 Task: Add an event with the title Second Weekly Team Meeting, date '2023/11/28', time 8:30 AM to 10:30 AMand add a description: Welcome to our Team Building Workshop on Communication Skills, a dynamic and interactive session designed to enhance communication effectiveness and foster stronger collaboration within your team. This workshop is tailored for individuals who want to improve their communication skills, build rapport, and establish a foundation of open and effective communication within their team., put the event into Red category, logged in from the account softage.2@softage.netand send the event invitation to softage.1@softage.net and softage.3@softage.net. Set a reminder for the event 1 hour before
Action: Mouse moved to (96, 88)
Screenshot: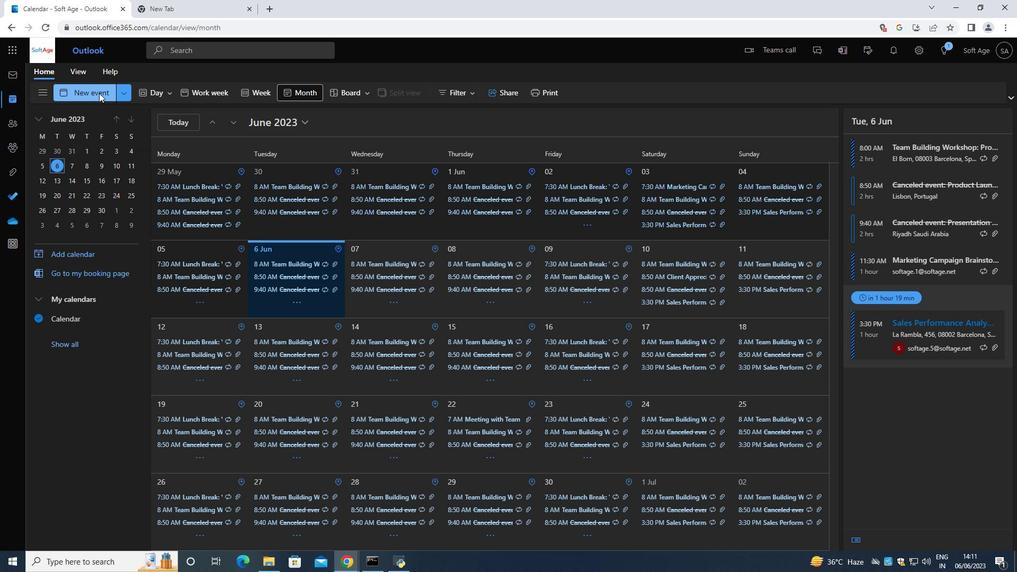 
Action: Mouse pressed left at (96, 88)
Screenshot: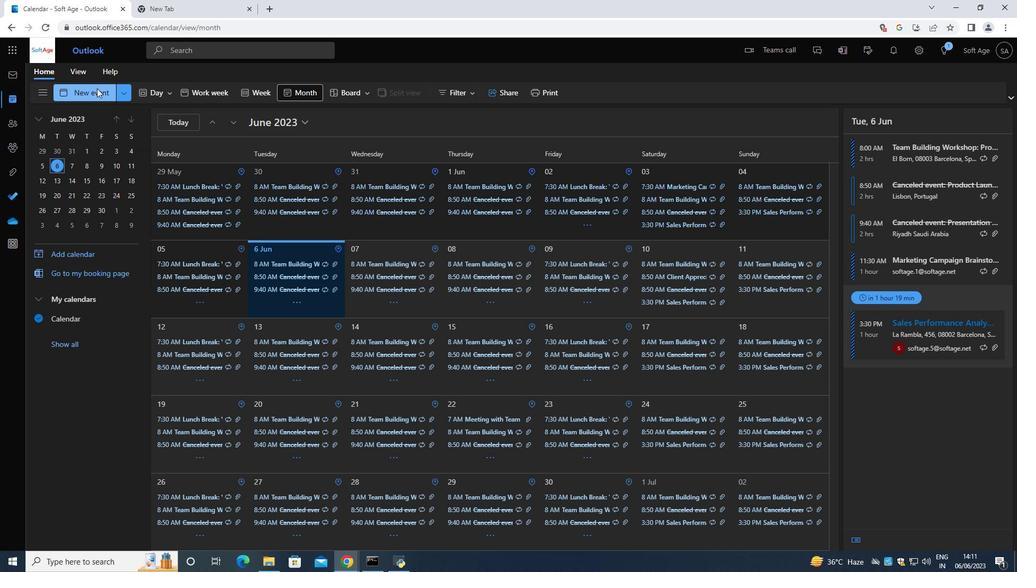 
Action: Mouse moved to (85, 100)
Screenshot: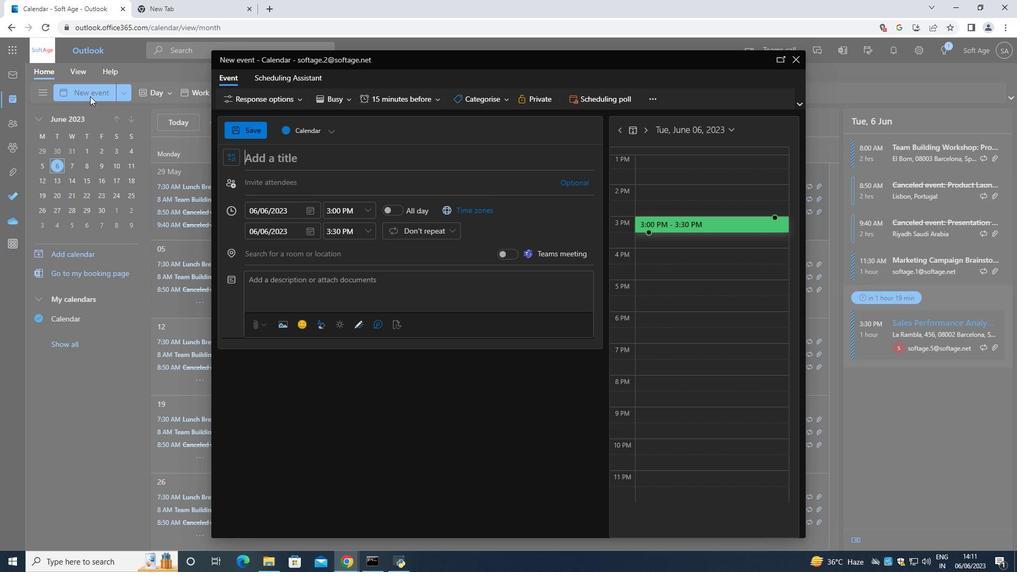 
Action: Key pressed <Key.shift>Second<Key.space><Key.shift><Key.shift>Weekly<Key.space><Key.shift>Team<Key.space><Key.shift>Meeting<Key.space>
Screenshot: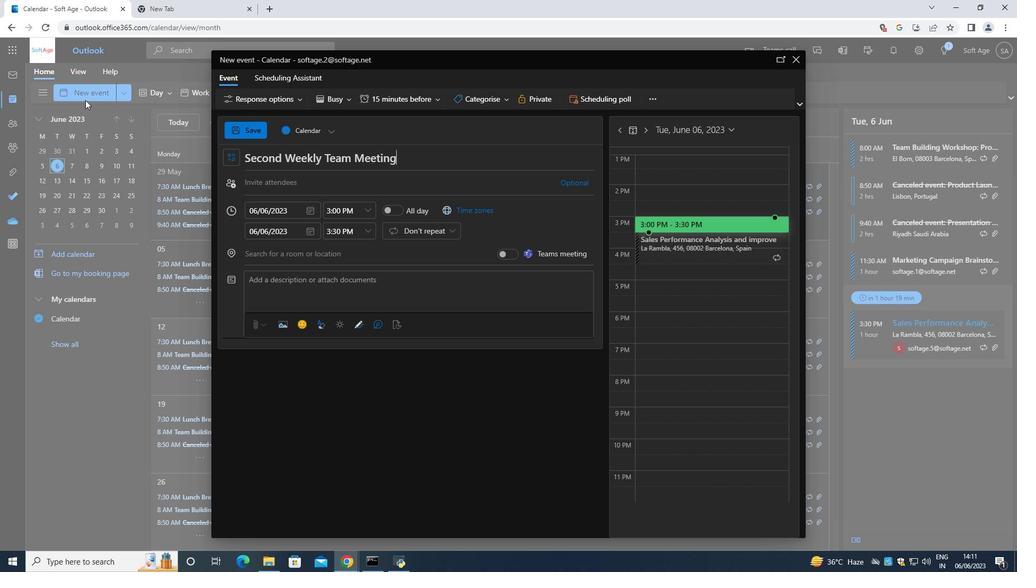 
Action: Mouse moved to (306, 211)
Screenshot: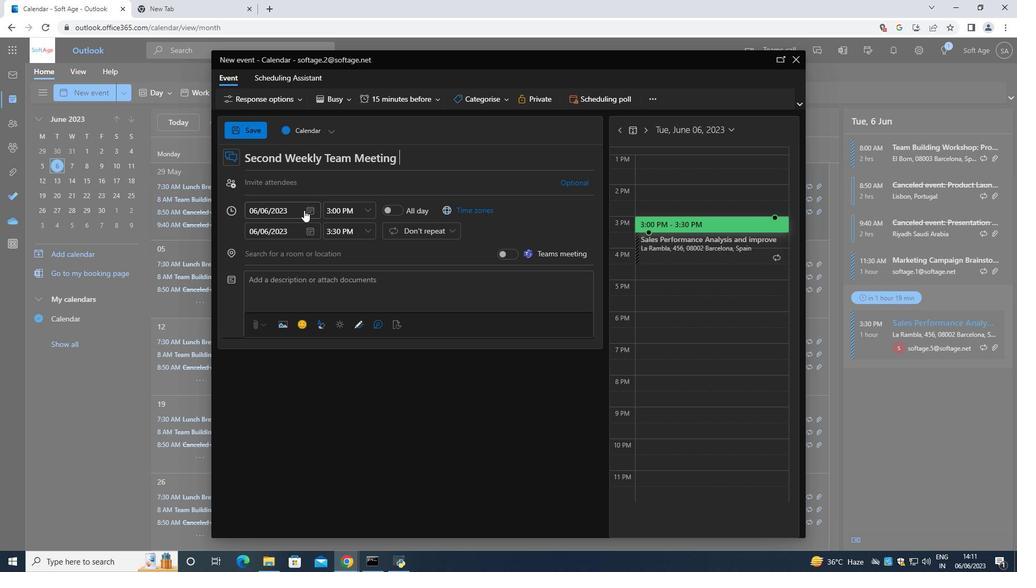 
Action: Mouse pressed left at (306, 211)
Screenshot: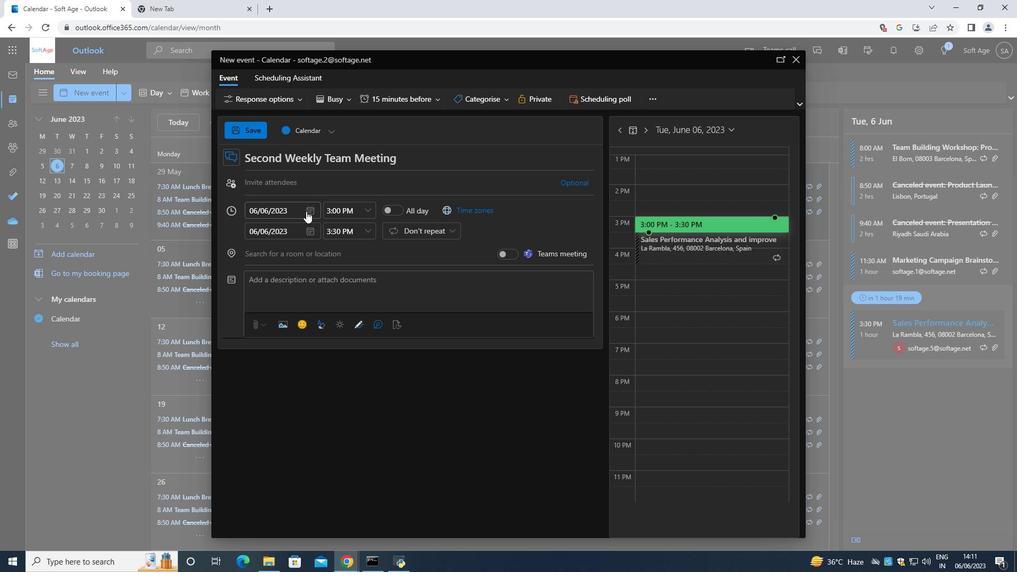 
Action: Mouse moved to (350, 237)
Screenshot: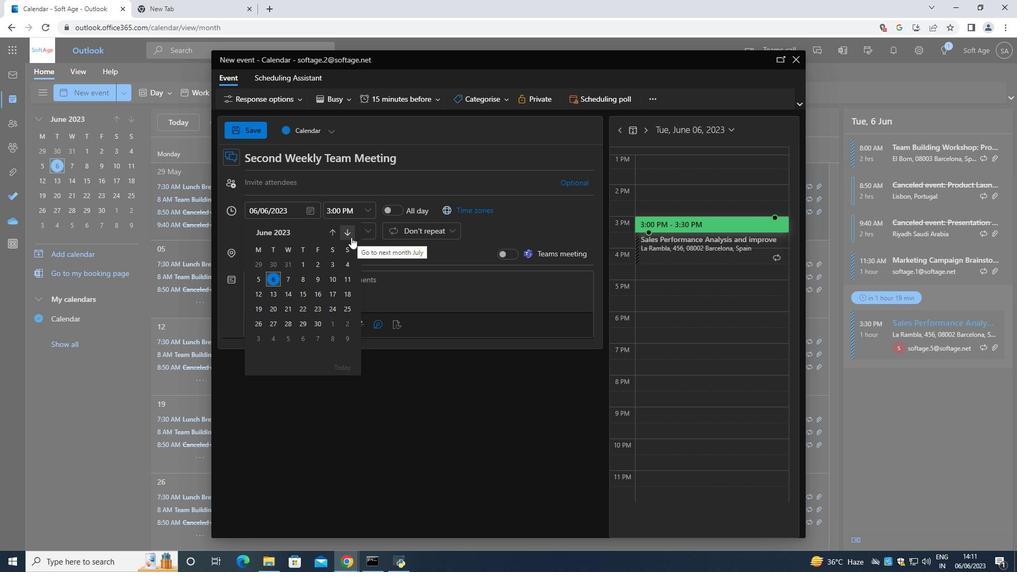 
Action: Mouse pressed left at (350, 237)
Screenshot: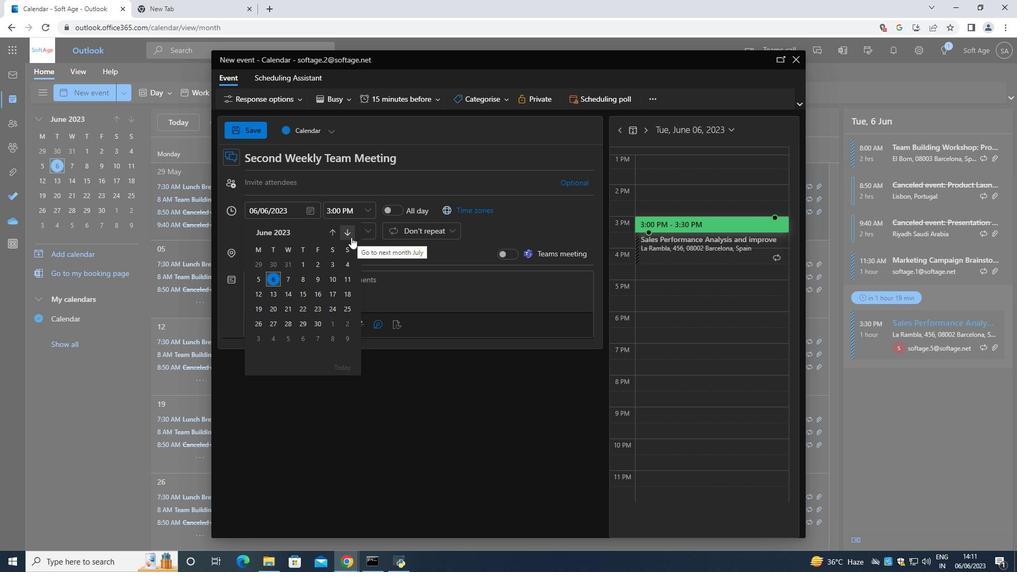 
Action: Mouse pressed left at (350, 237)
Screenshot: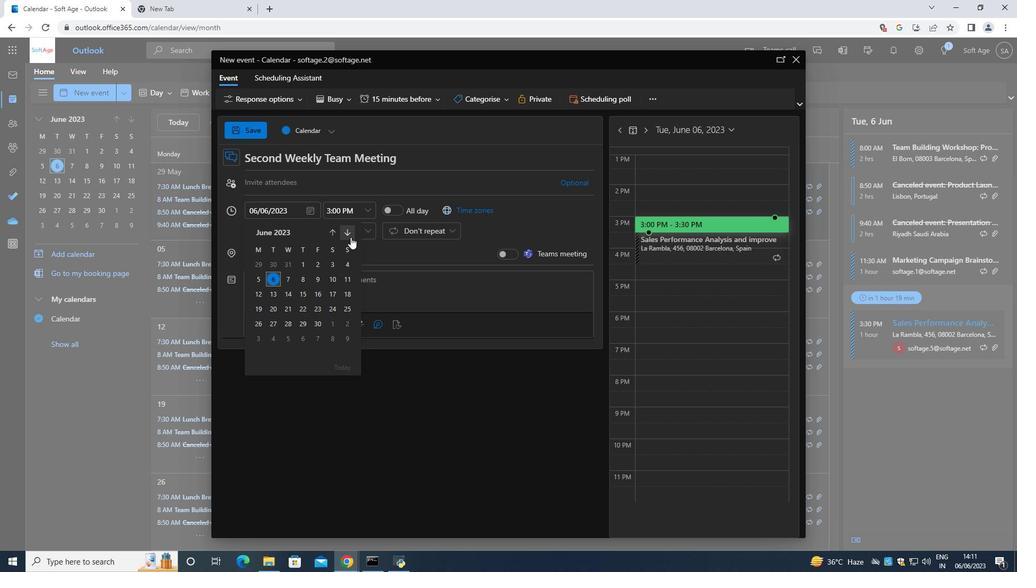 
Action: Mouse pressed left at (350, 237)
Screenshot: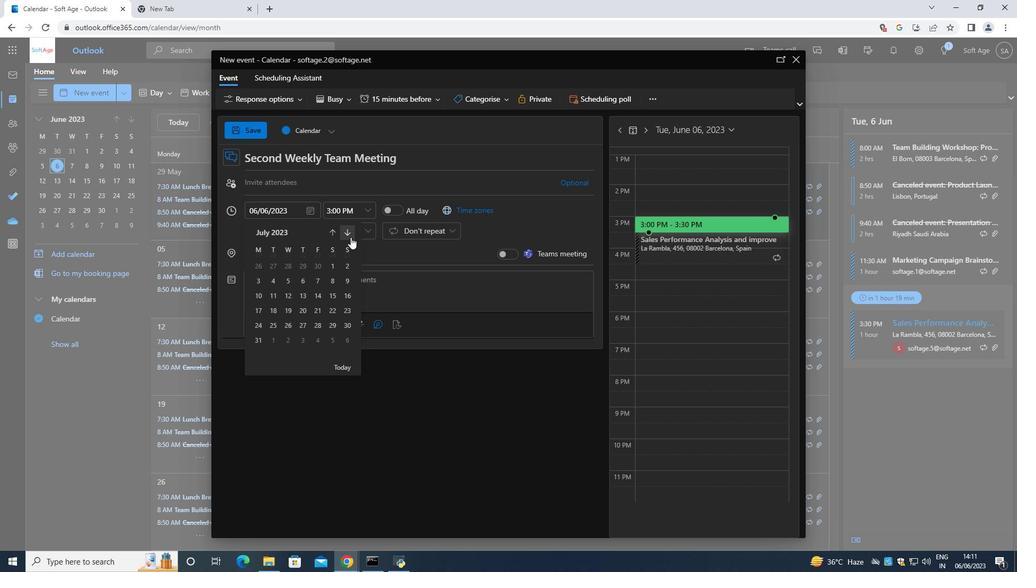 
Action: Mouse pressed left at (350, 237)
Screenshot: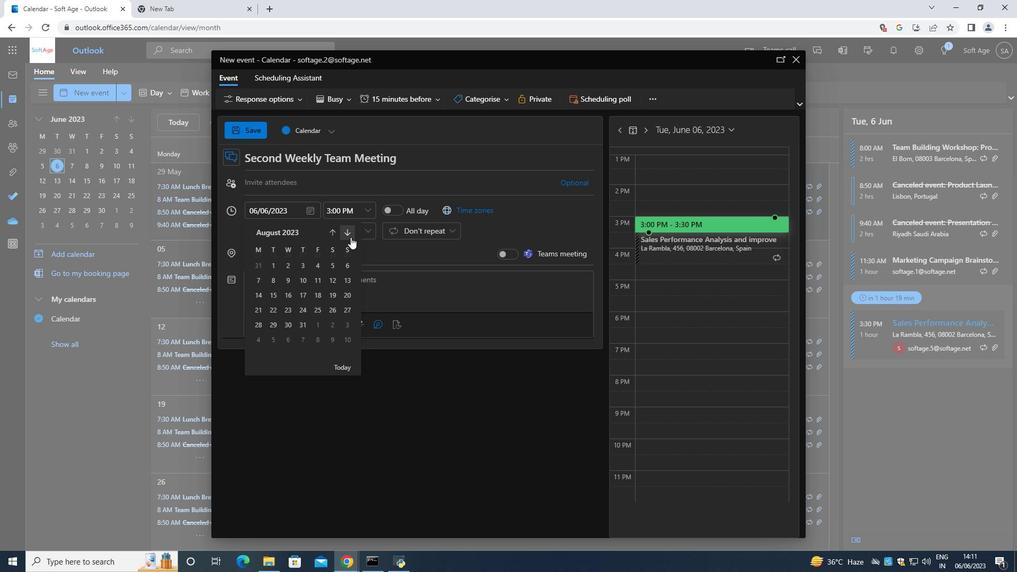 
Action: Mouse pressed left at (350, 237)
Screenshot: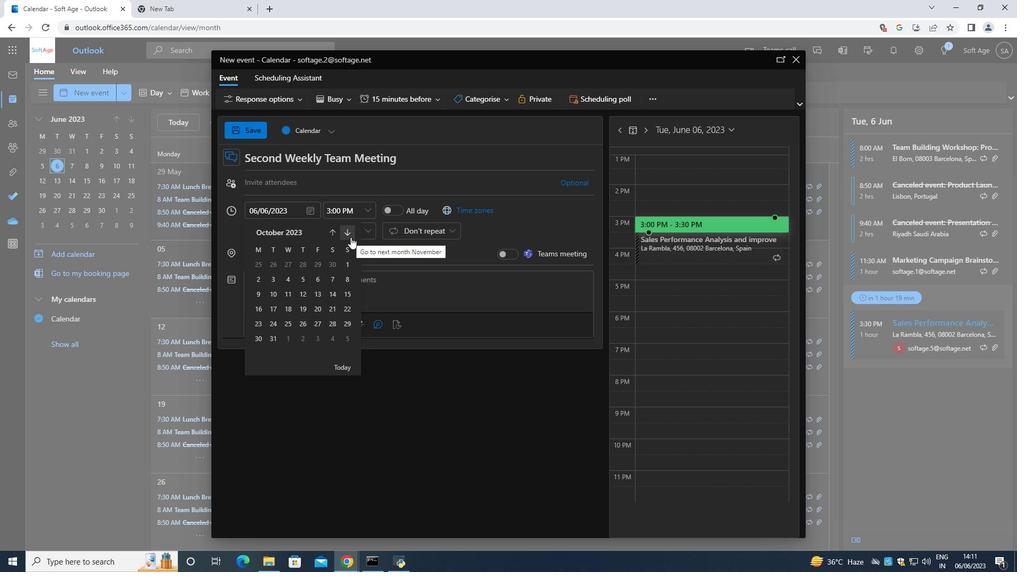 
Action: Mouse moved to (272, 318)
Screenshot: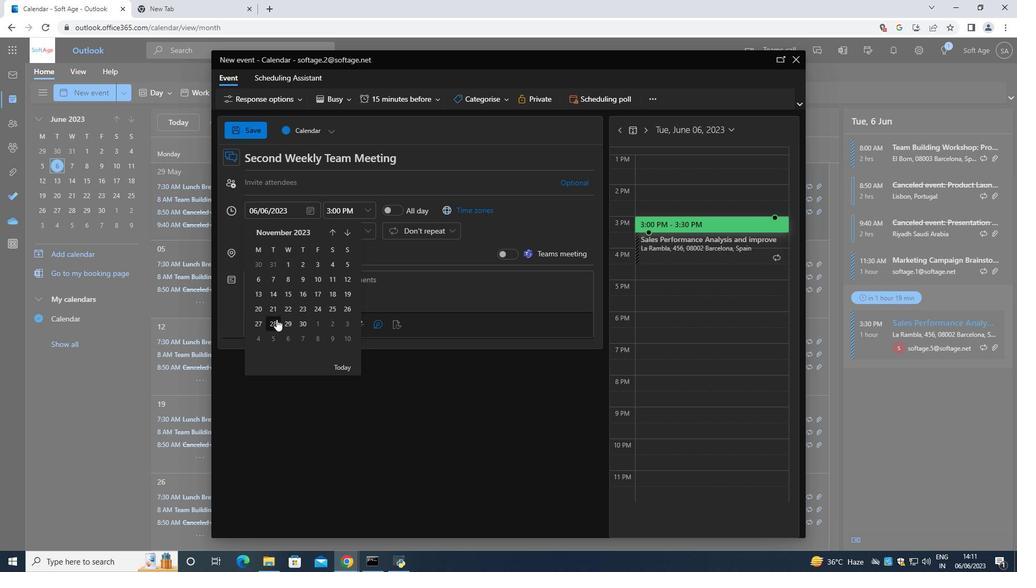 
Action: Mouse pressed left at (272, 318)
Screenshot: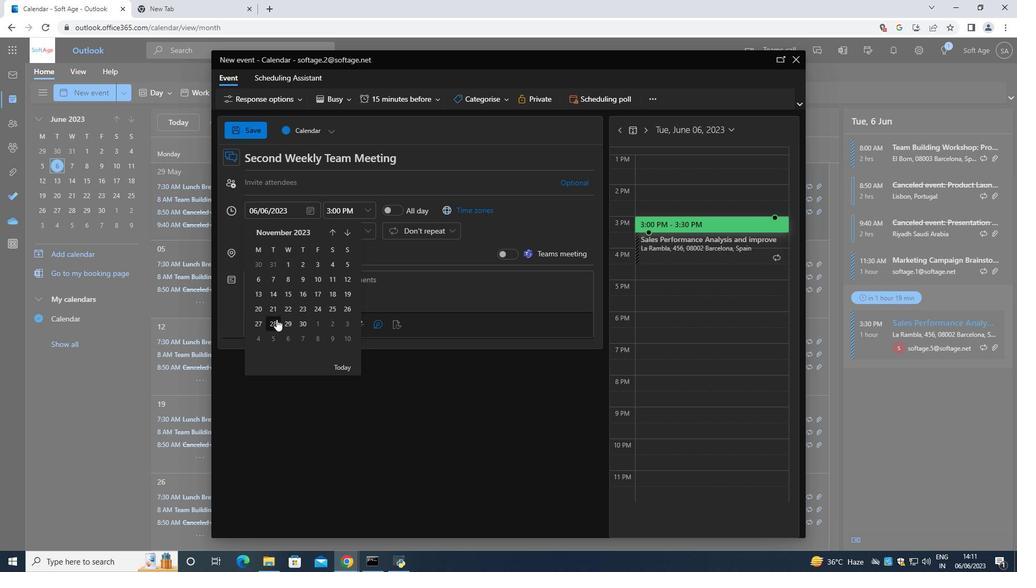 
Action: Mouse moved to (371, 210)
Screenshot: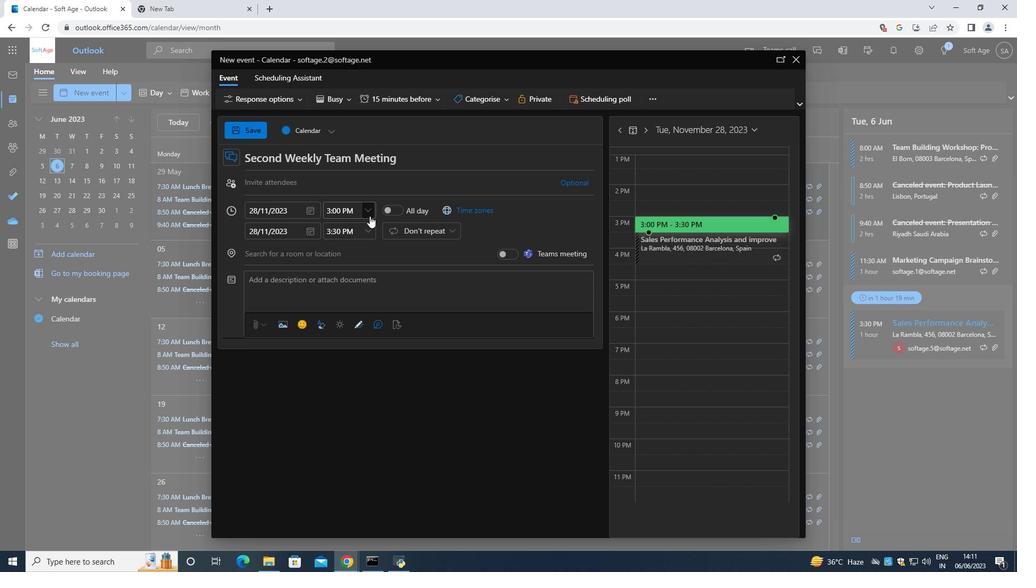 
Action: Mouse pressed left at (371, 210)
Screenshot: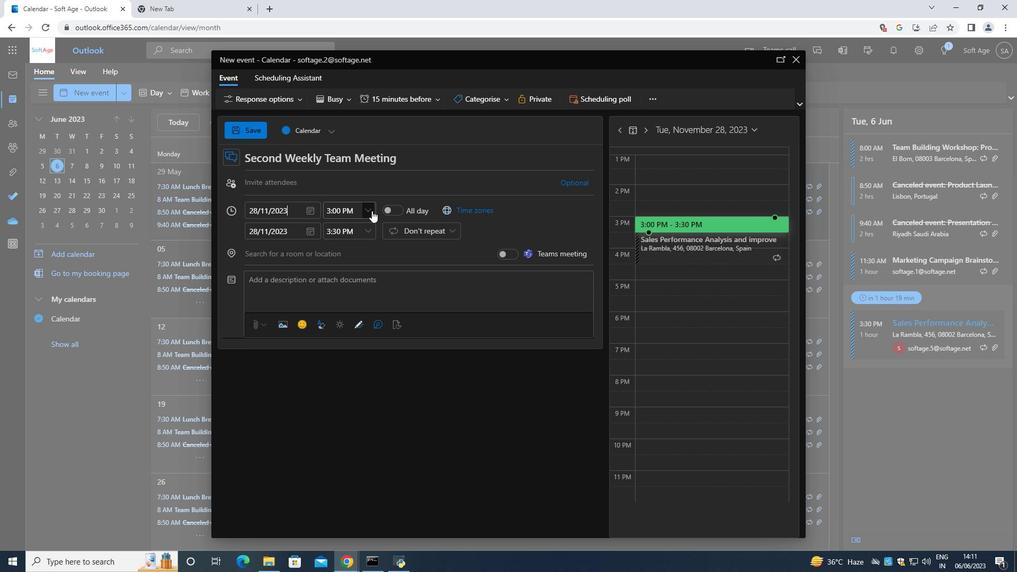 
Action: Mouse moved to (368, 234)
Screenshot: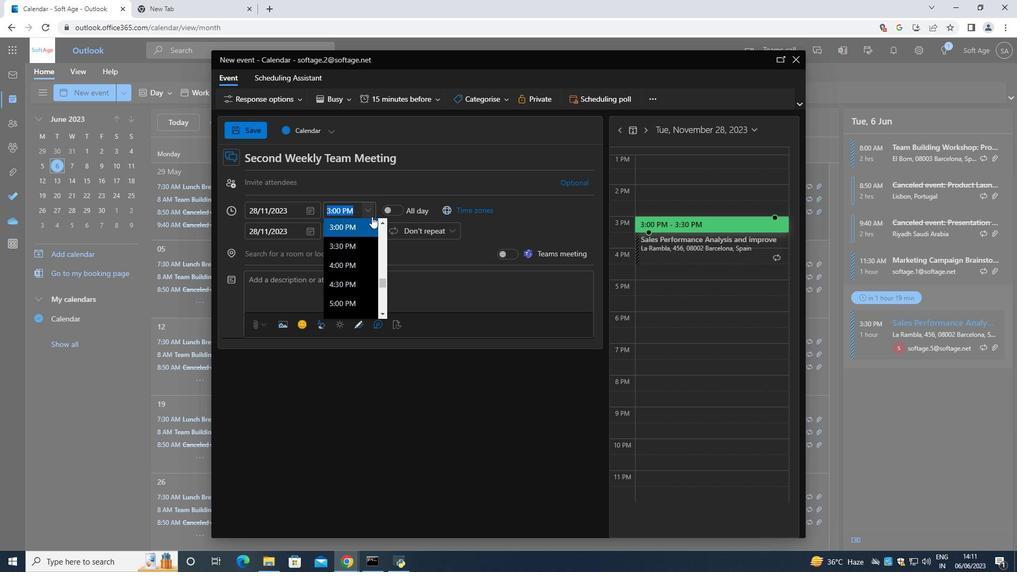
Action: Mouse scrolled (368, 235) with delta (0, 0)
Screenshot: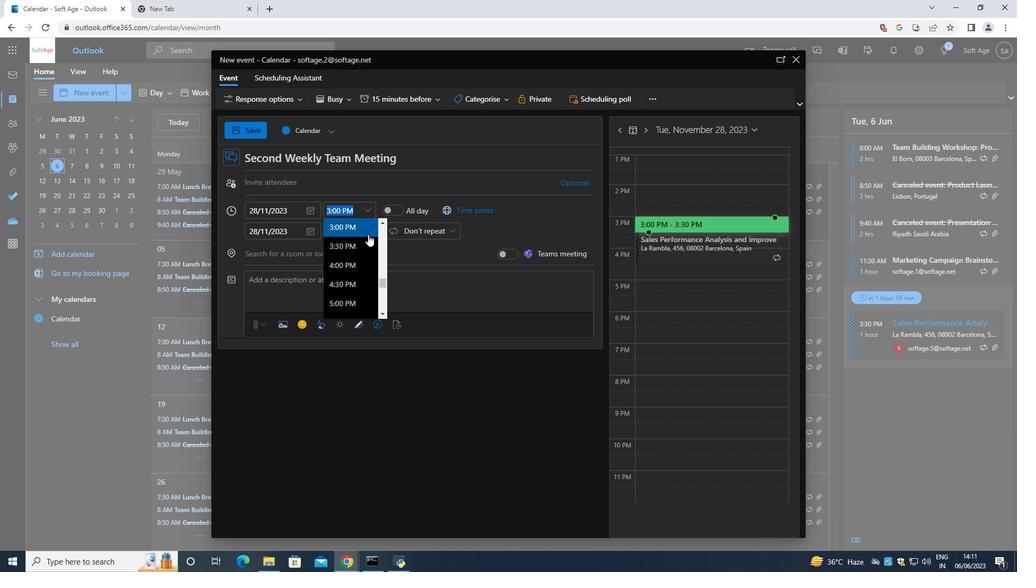 
Action: Mouse scrolled (368, 235) with delta (0, 0)
Screenshot: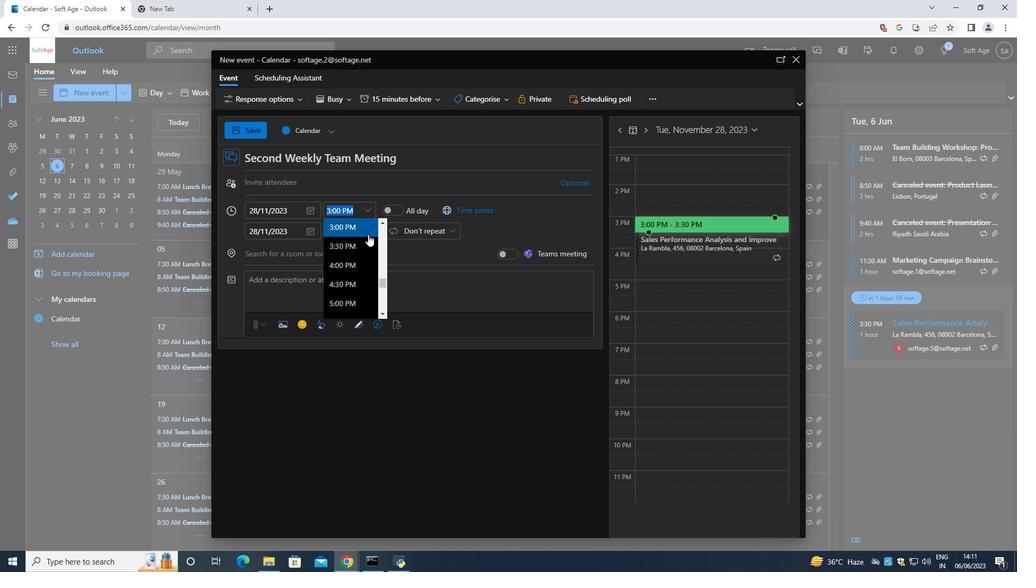 
Action: Mouse scrolled (368, 235) with delta (0, 0)
Screenshot: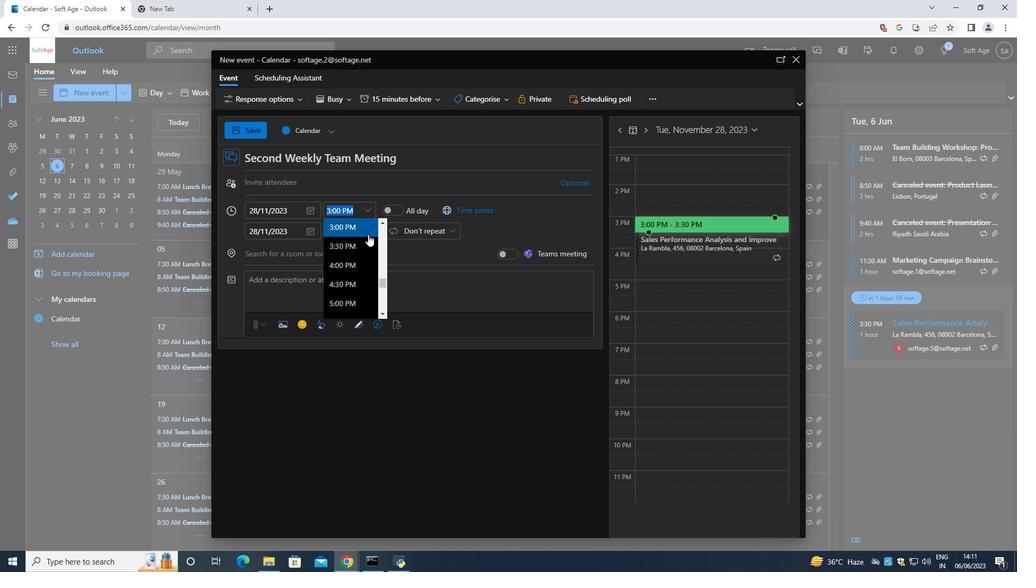 
Action: Mouse scrolled (368, 235) with delta (0, 0)
Screenshot: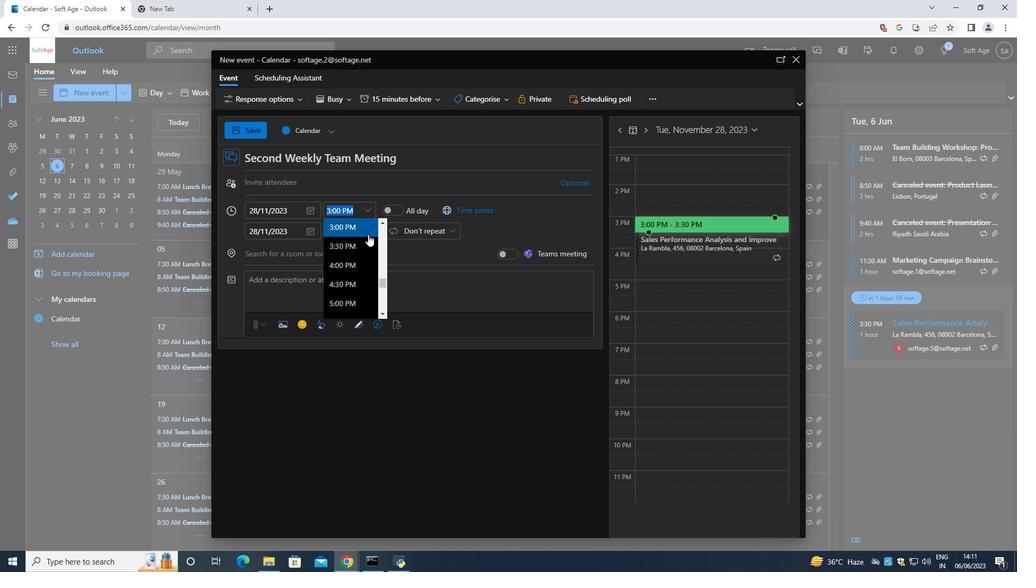 
Action: Mouse moved to (367, 235)
Screenshot: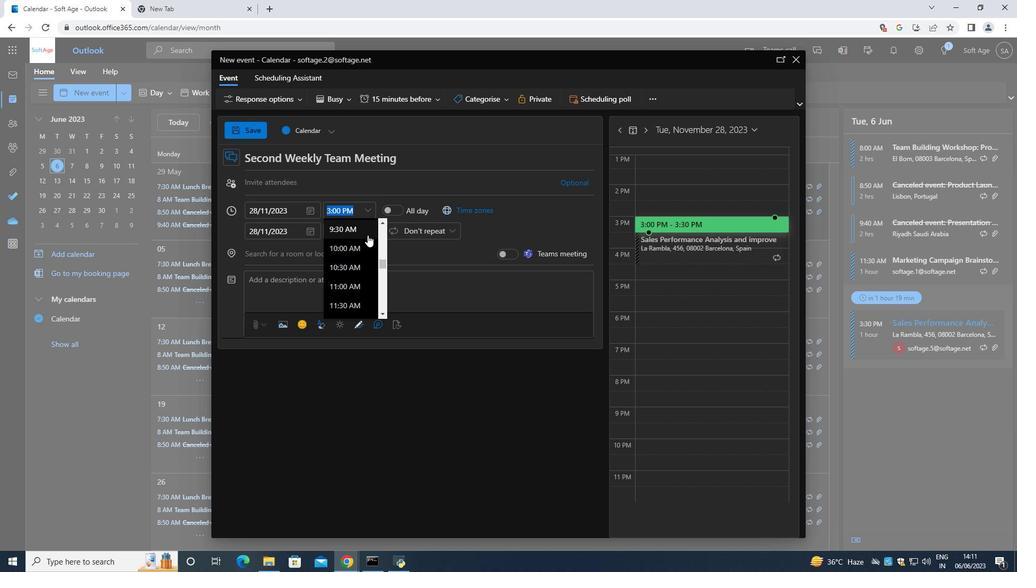 
Action: Mouse scrolled (367, 236) with delta (0, 0)
Screenshot: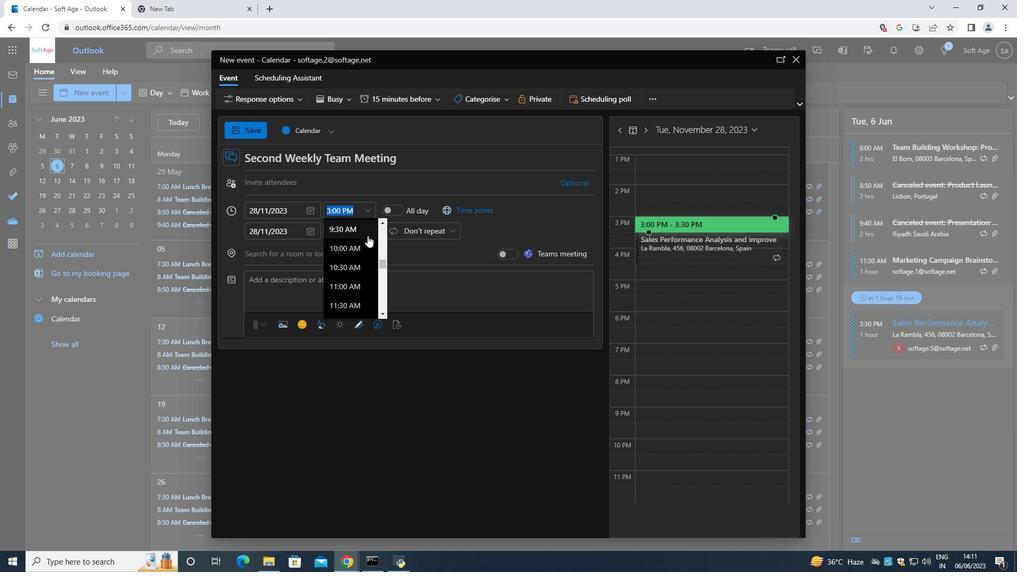 
Action: Mouse moved to (357, 238)
Screenshot: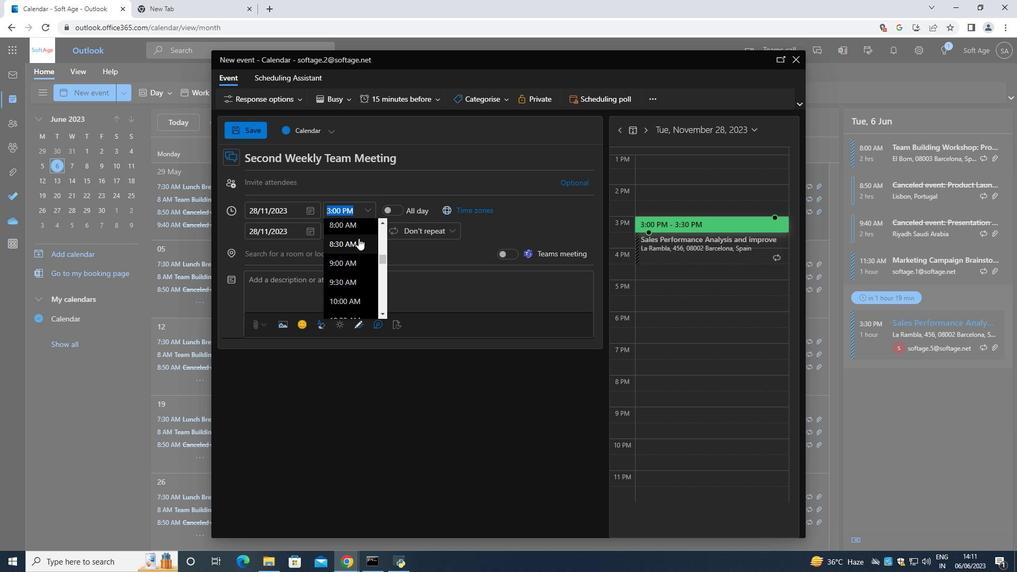 
Action: Mouse pressed left at (357, 238)
Screenshot: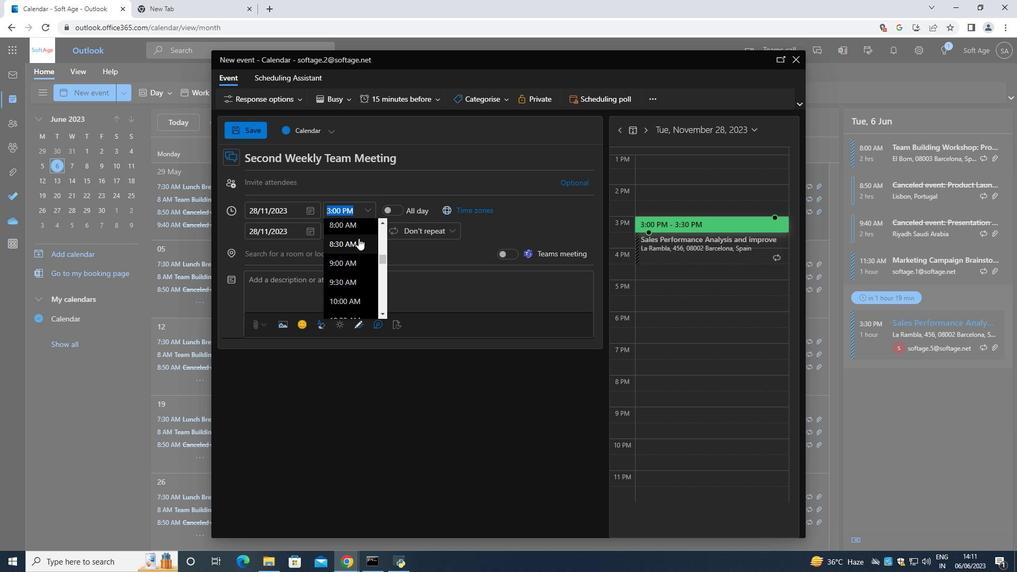 
Action: Mouse moved to (365, 233)
Screenshot: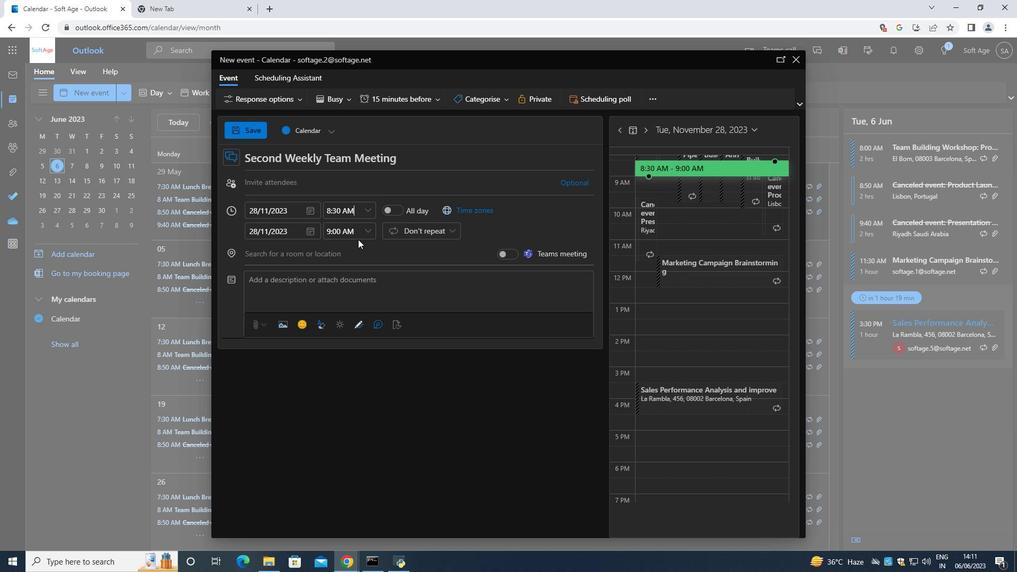 
Action: Mouse pressed left at (365, 233)
Screenshot: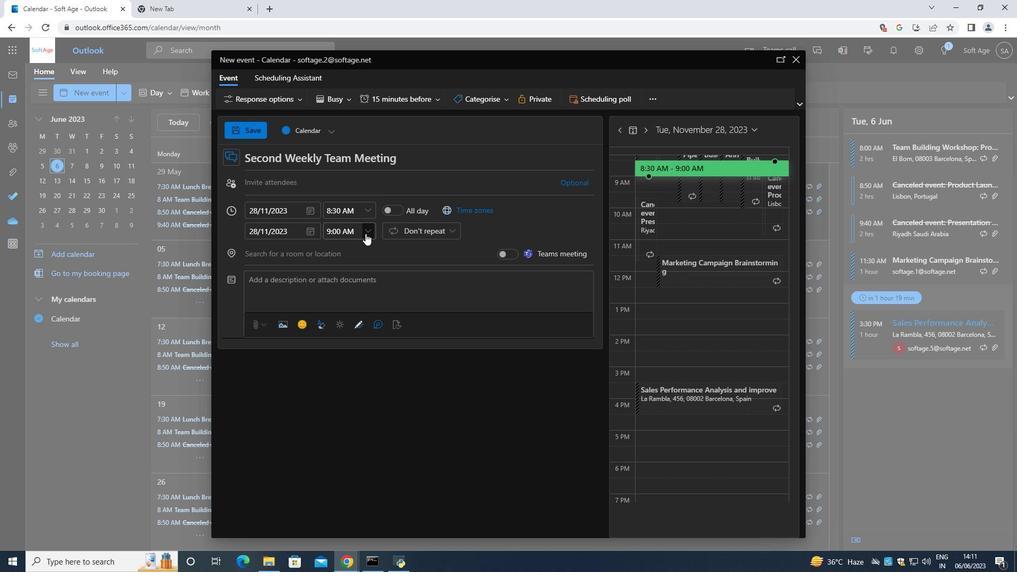
Action: Mouse moved to (353, 297)
Screenshot: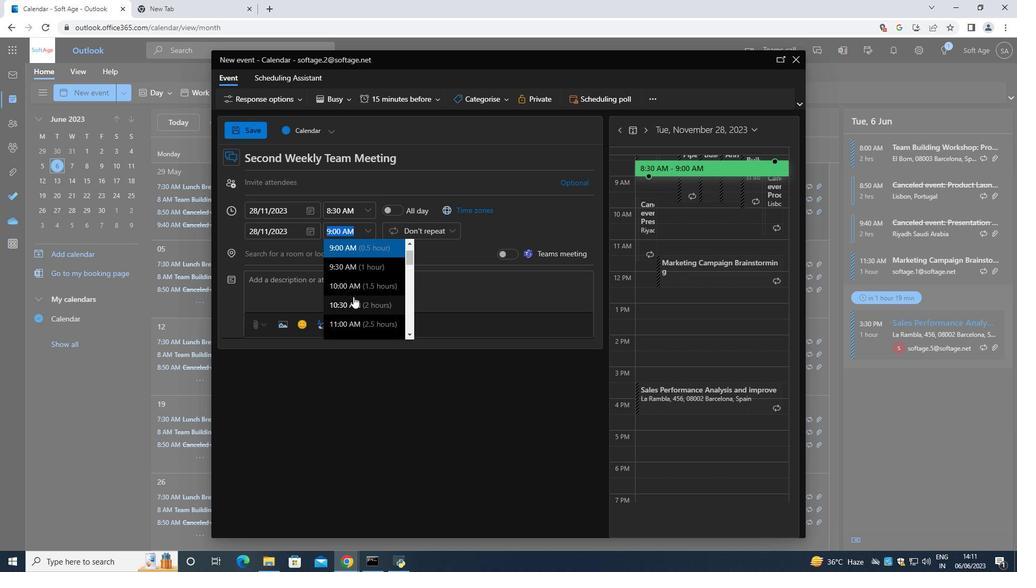 
Action: Mouse pressed left at (353, 297)
Screenshot: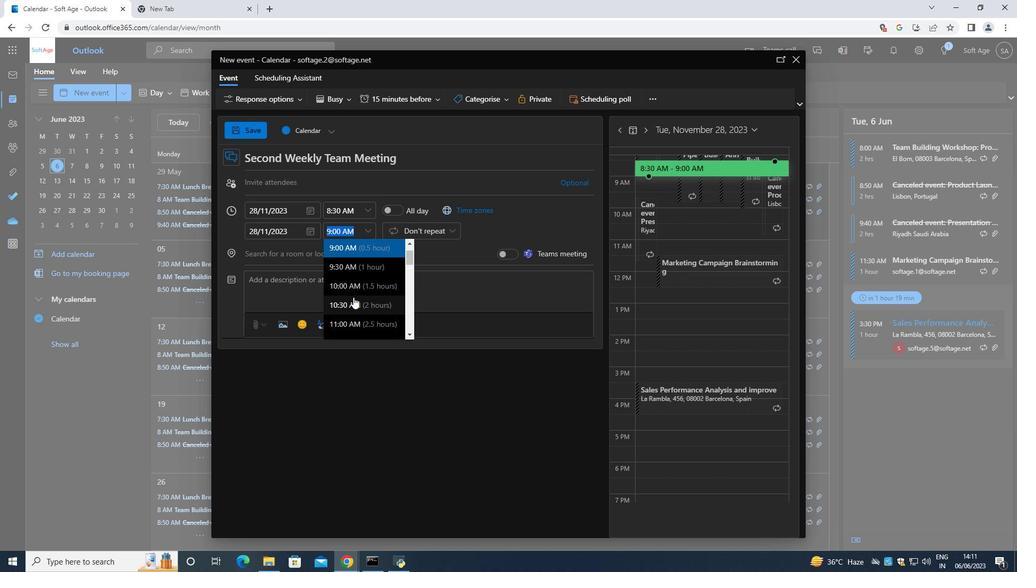 
Action: Mouse moved to (355, 281)
Screenshot: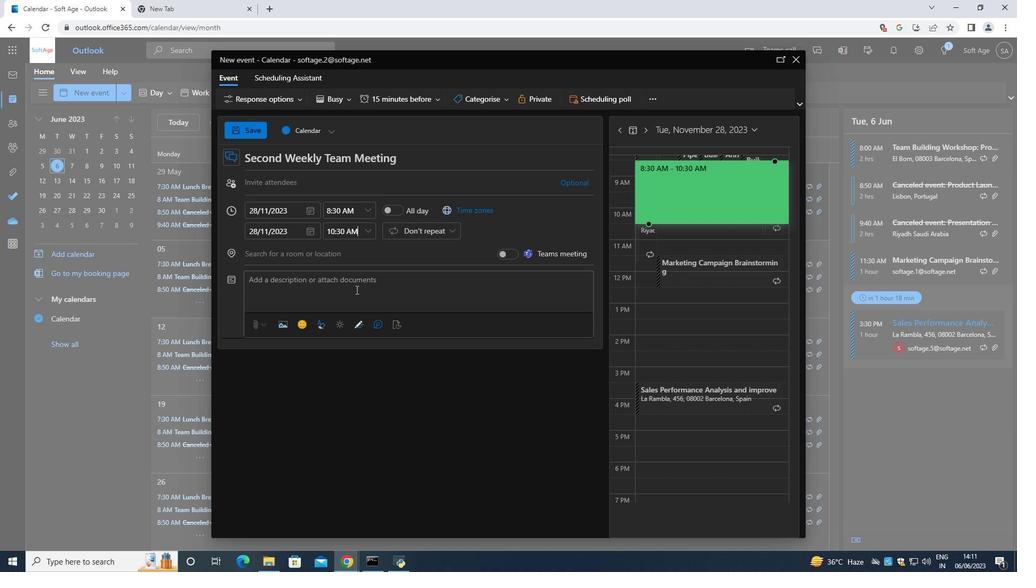 
Action: Mouse pressed left at (355, 281)
Screenshot: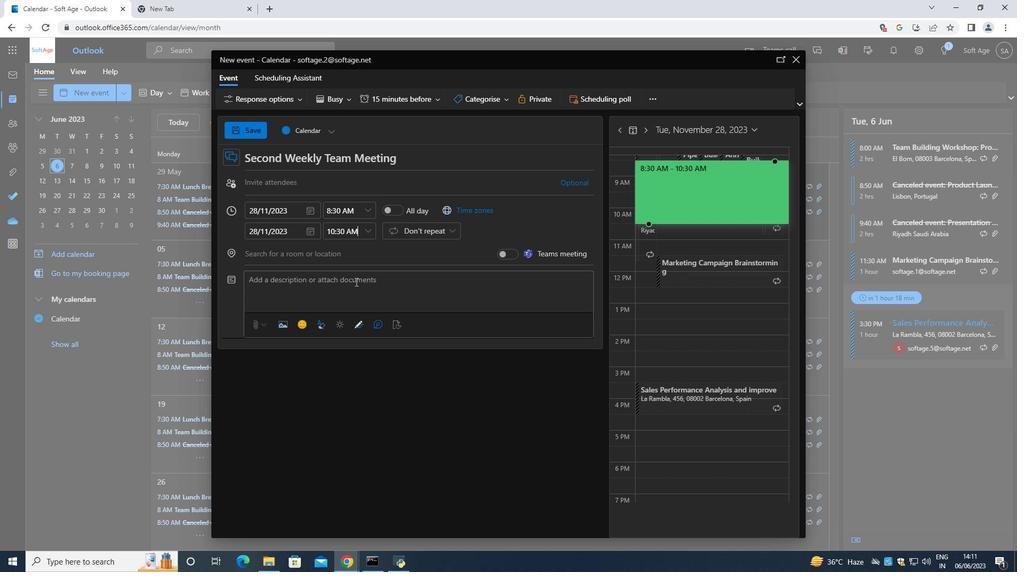 
Action: Mouse moved to (347, 291)
Screenshot: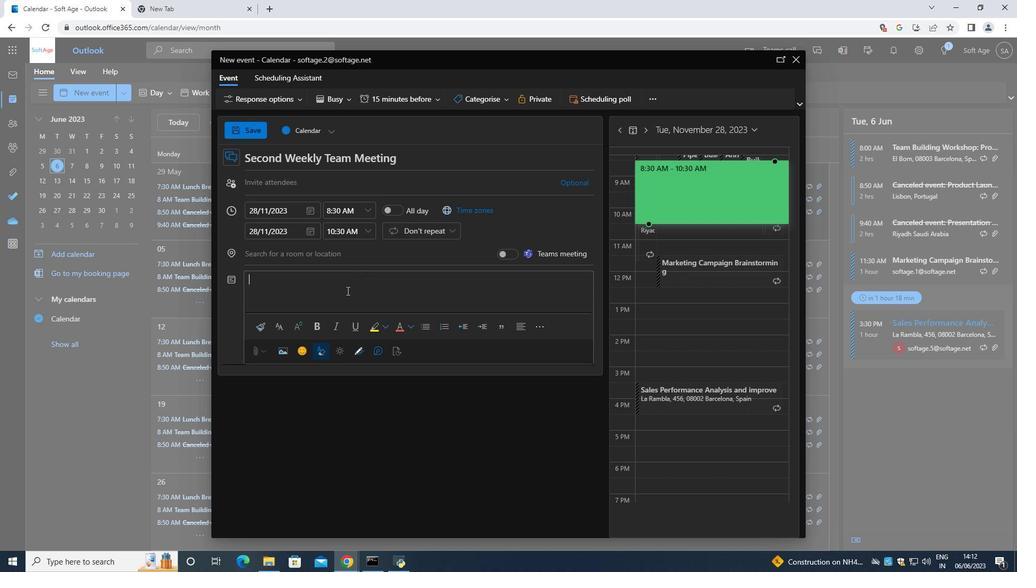 
Action: Key pressed <Key.shift>Welcom<Key.space><Key.backspace><Key.backspace><Key.backspace><Key.backspace>come<Key.space>to<Key.space>oue<Key.backspace>r<Key.space>te<Key.backspace><Key.backspace><Key.shift>Team<Key.space><Key.shift>Buildind<Key.space><Key.backspace><Key.backspace>g<Key.space><Key.shift>Workshop<Key.space>on<Key.space><Key.shift>Communication<Key.space><Key.shift>Skills<Key.space>,<Key.space>a<Key.space>dynamic<Key.space>and<Key.space>interactive<Key.space>session<Key.space>designed<Key.space>to<Key.space>enj<Key.backspace>hance<Key.space>communication<Key.space>es<Key.backspace>ffectiveness<Key.space>and<Key.space>foster<Key.space>stronger<Key.space>collaboration<Key.space>within<Key.space>your<Key.space>team<Key.space>.<Key.space><Key.shift>This<Key.space>workshop<Key.space>is<Key.space>tailored<Key.space>for<Key.space>individuals<Key.space>who<Key.space>want<Key.space>to<Key.space>imo<Key.backspace>prove<Key.space>theui<Key.backspace><Key.backspace>ir<Key.space>communication<Key.space>skl<Key.backspace>ill<Key.space>,<Key.space>build<Key.space>rapporty<Key.backspace><Key.space>,<Key.space>and<Key.space>establish<Key.space>a<Key.space>foundation<Key.space>of<Key.space>open<Key.space>and<Key.space>effective<Key.space>a<Key.backspace>communication<Key.space>a<Key.space>foundation<Key.space>of<Key.space>open<Key.space>and<Key.space>effective<Key.space>commm<Key.backspace>unication<Key.space>
Screenshot: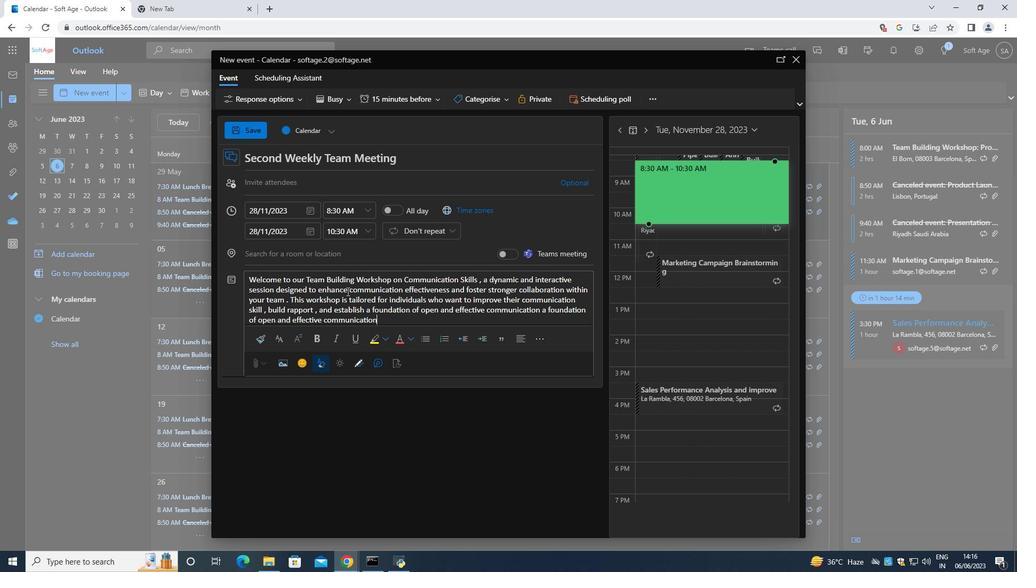 
Action: Mouse moved to (585, 310)
Screenshot: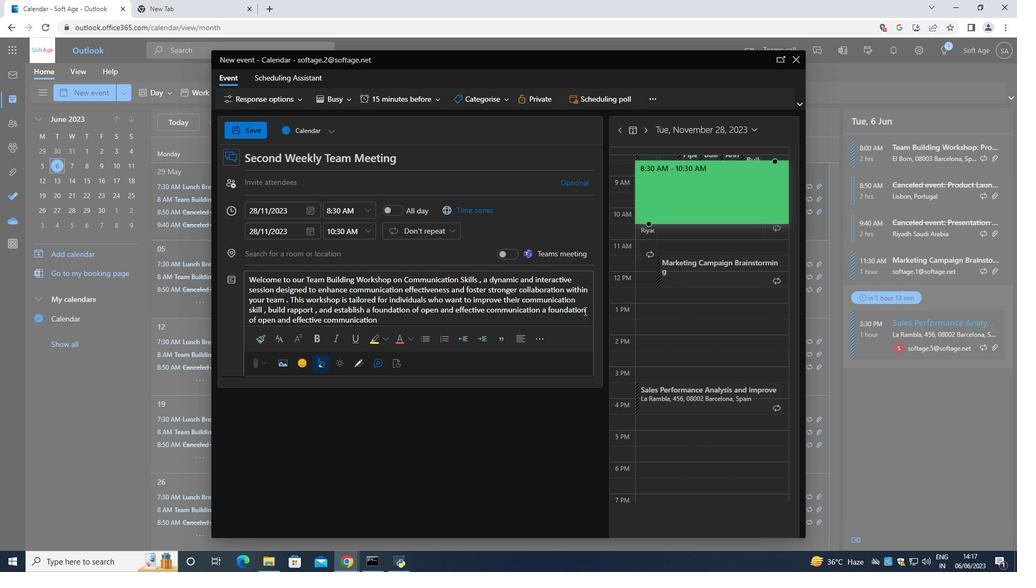 
Action: Mouse pressed left at (585, 310)
Screenshot: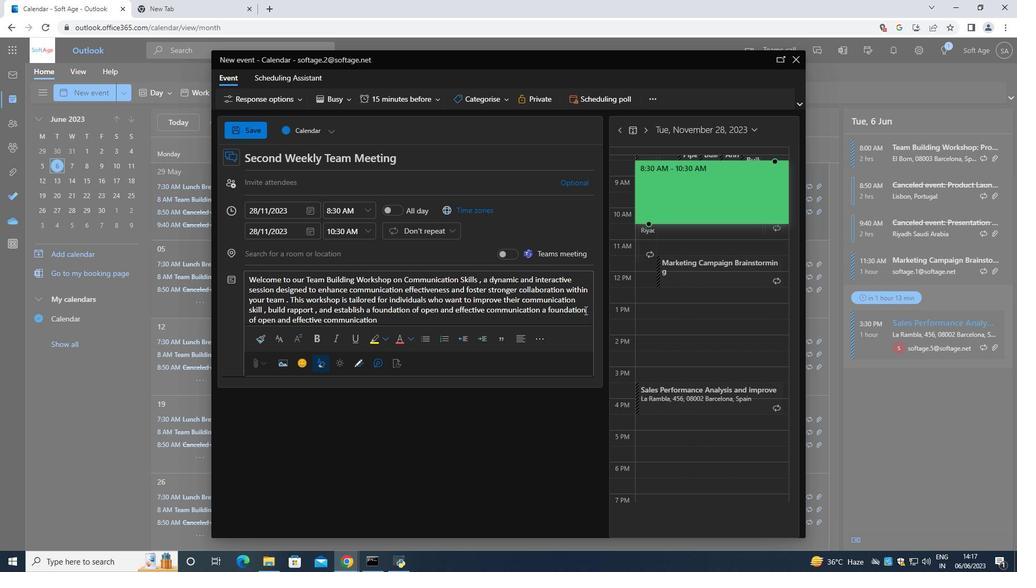 
Action: Mouse moved to (385, 323)
Screenshot: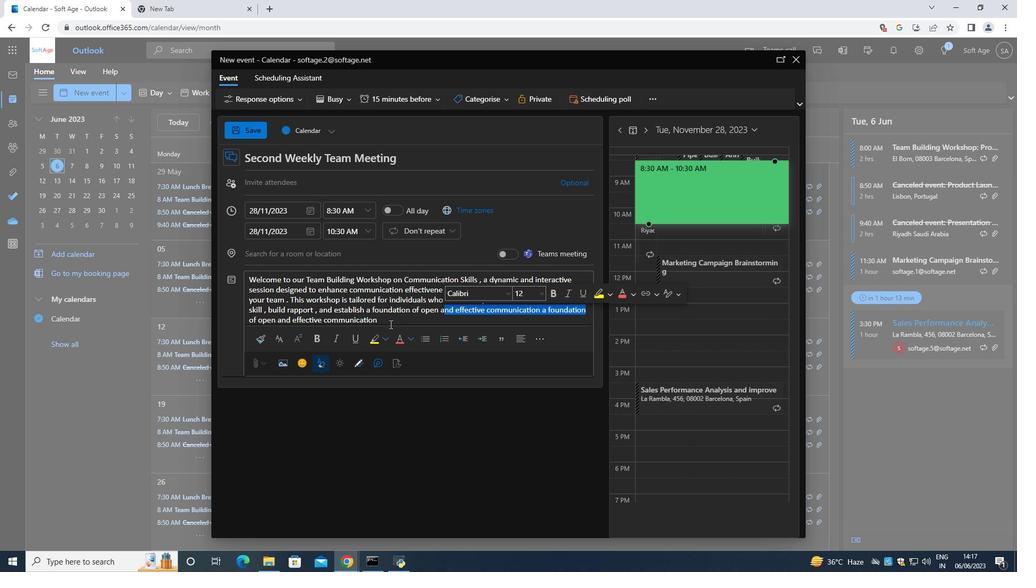 
Action: Mouse pressed left at (385, 323)
Screenshot: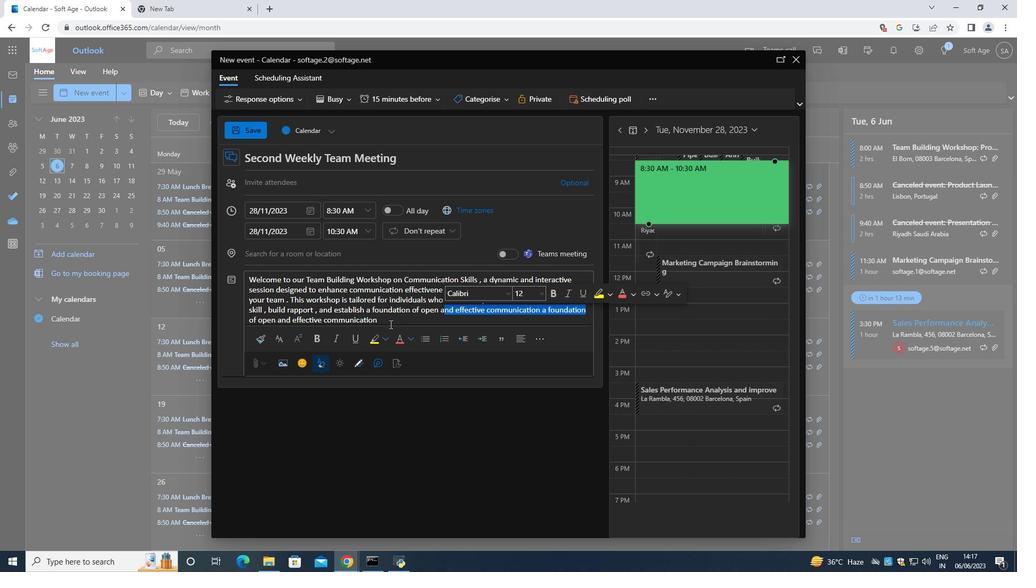 
Action: Mouse moved to (249, 325)
Screenshot: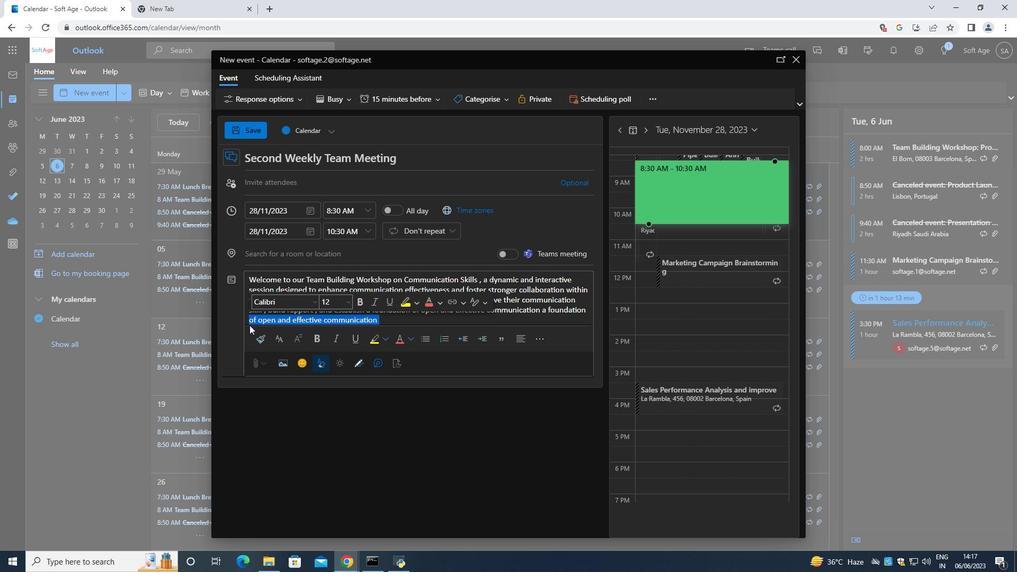 
Action: Key pressed <Key.backspace>
Screenshot: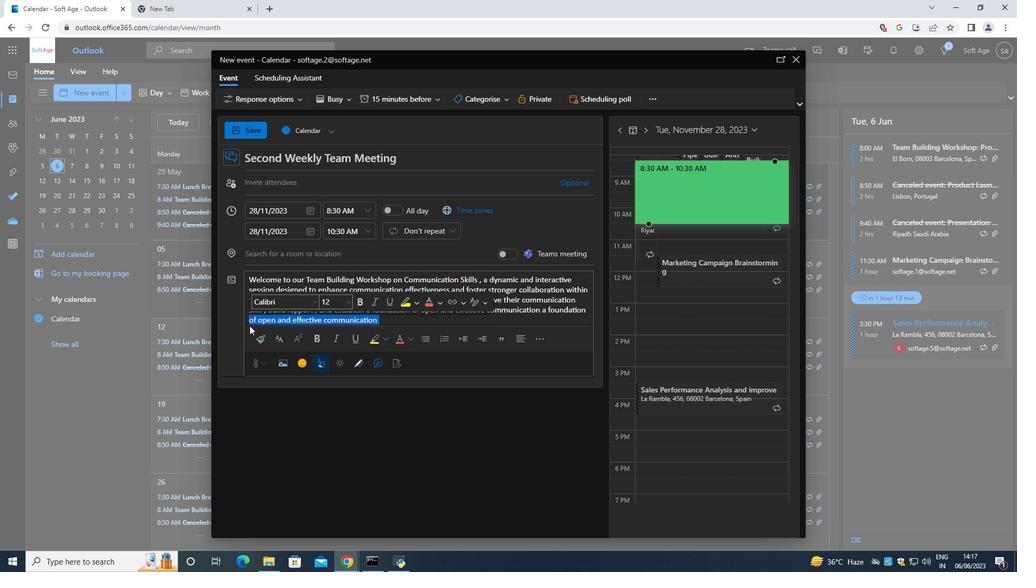 
Action: Mouse moved to (249, 326)
Screenshot: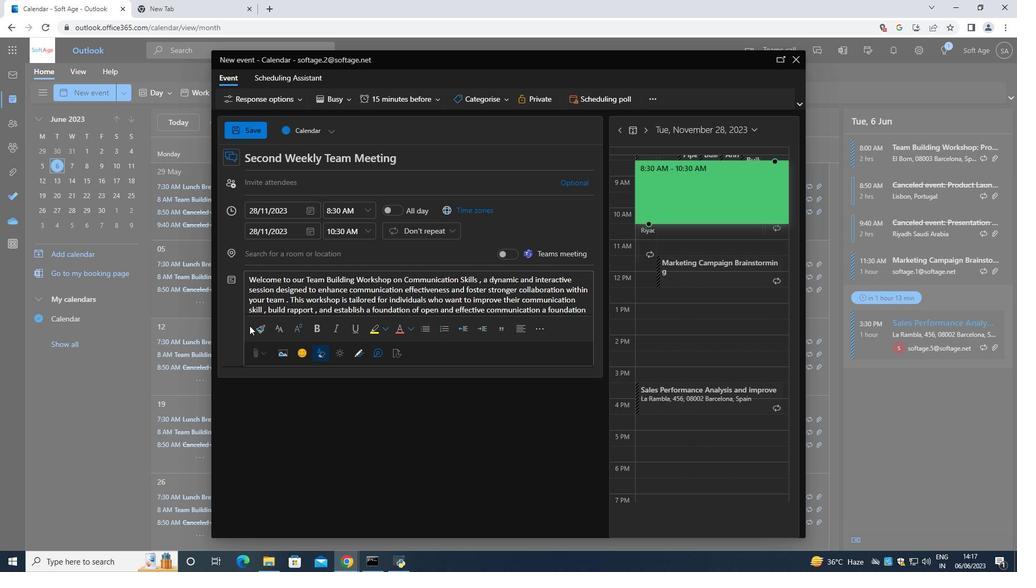 
Action: Key pressed <Key.space><Key.backspace><Key.backspace><Key.backspace><Key.backspace><Key.backspace><Key.backspace><Key.backspace><Key.backspace><Key.backspace><Key.backspace><Key.backspace><Key.backspace><Key.backspace><Key.backspace>within<Key.space>their<Key.space>team<Key.space>.
Screenshot: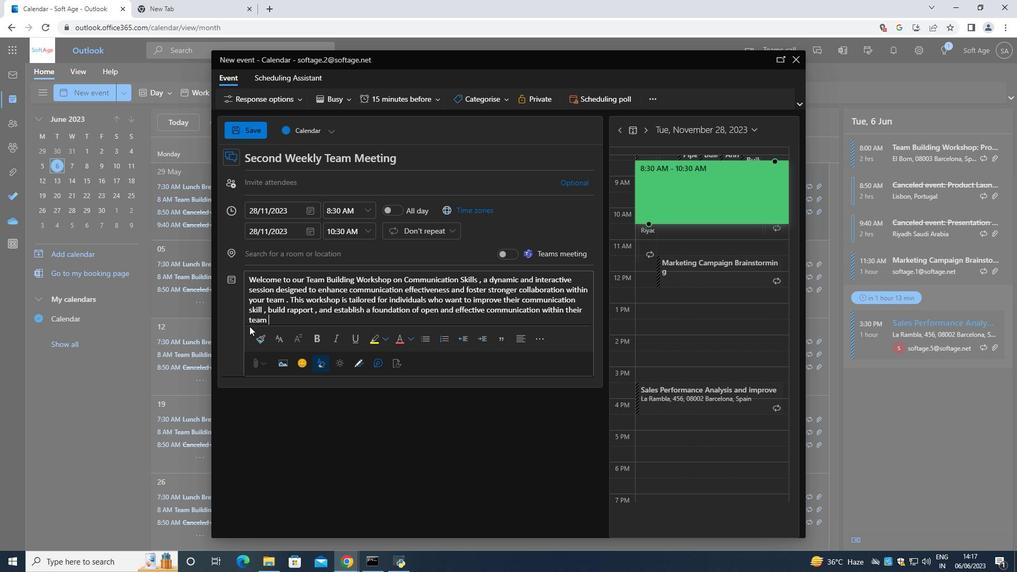 
Action: Mouse moved to (478, 104)
Screenshot: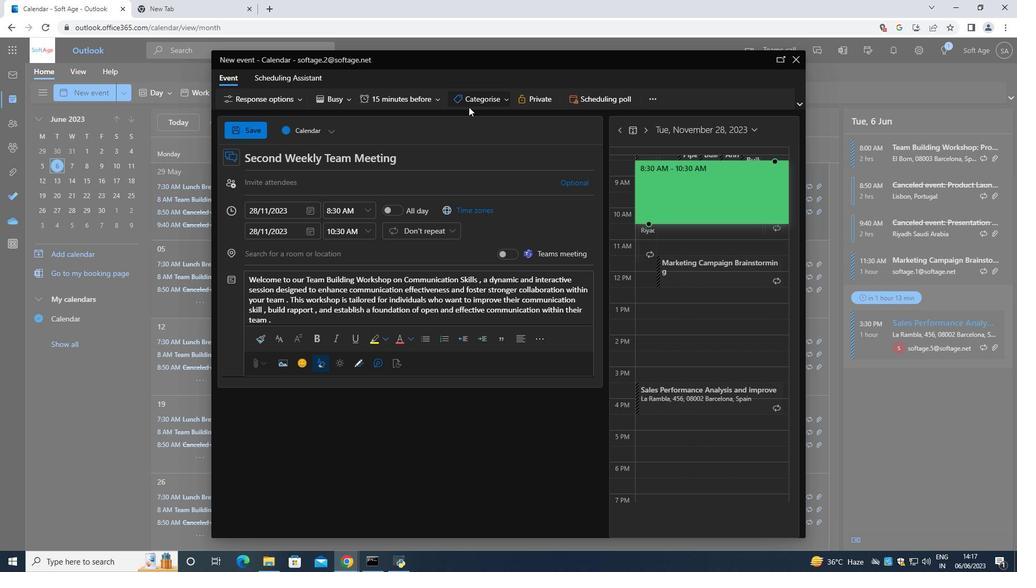 
Action: Mouse pressed left at (478, 104)
Screenshot: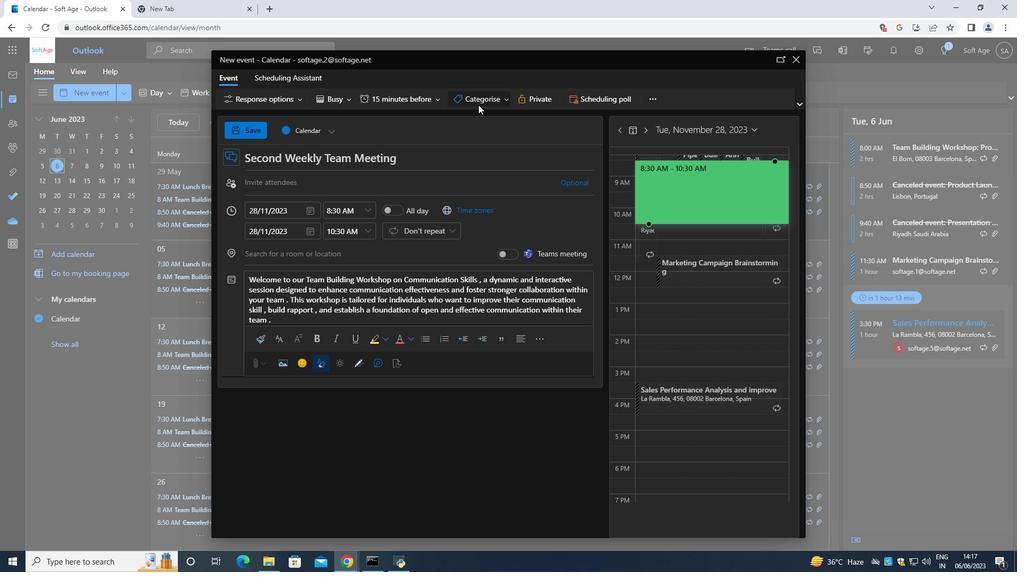 
Action: Mouse moved to (482, 189)
Screenshot: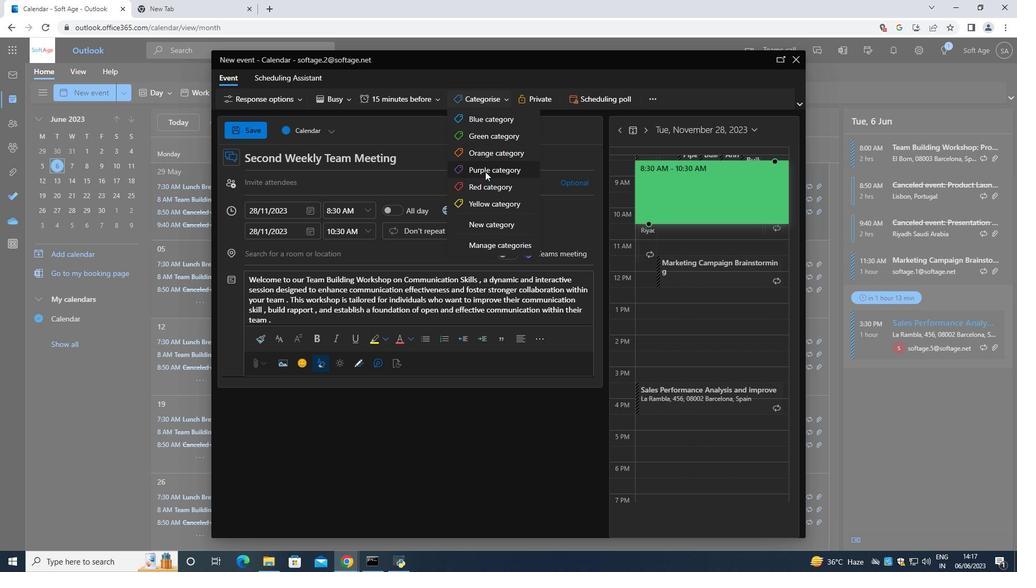 
Action: Mouse pressed left at (482, 189)
Screenshot: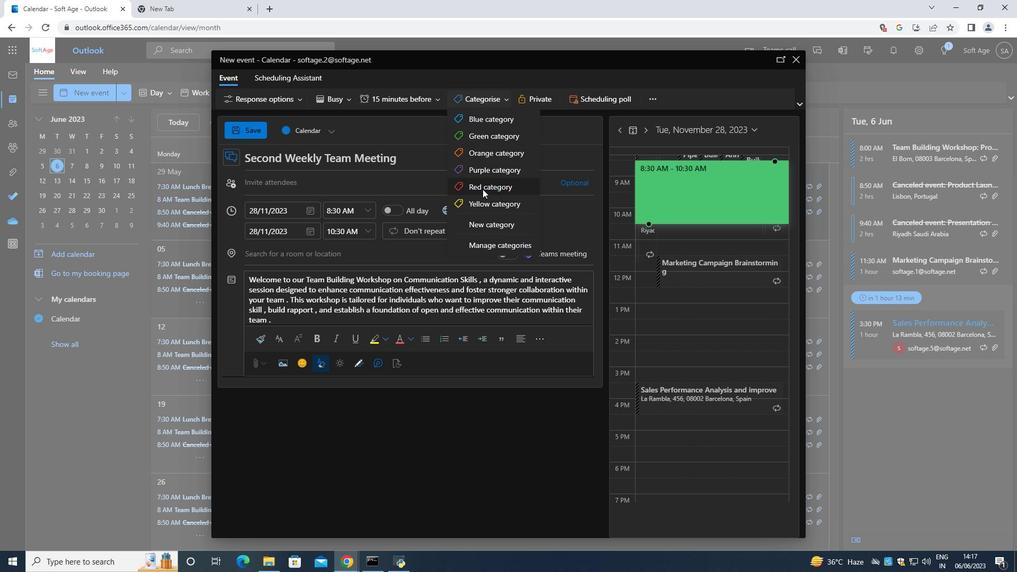 
Action: Mouse moved to (415, 182)
Screenshot: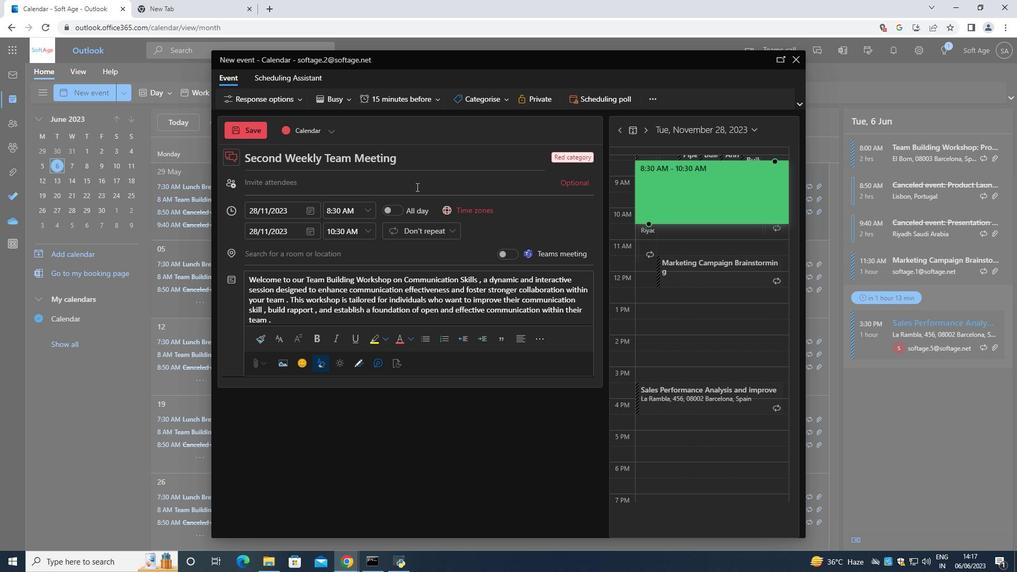 
Action: Mouse pressed left at (415, 182)
Screenshot: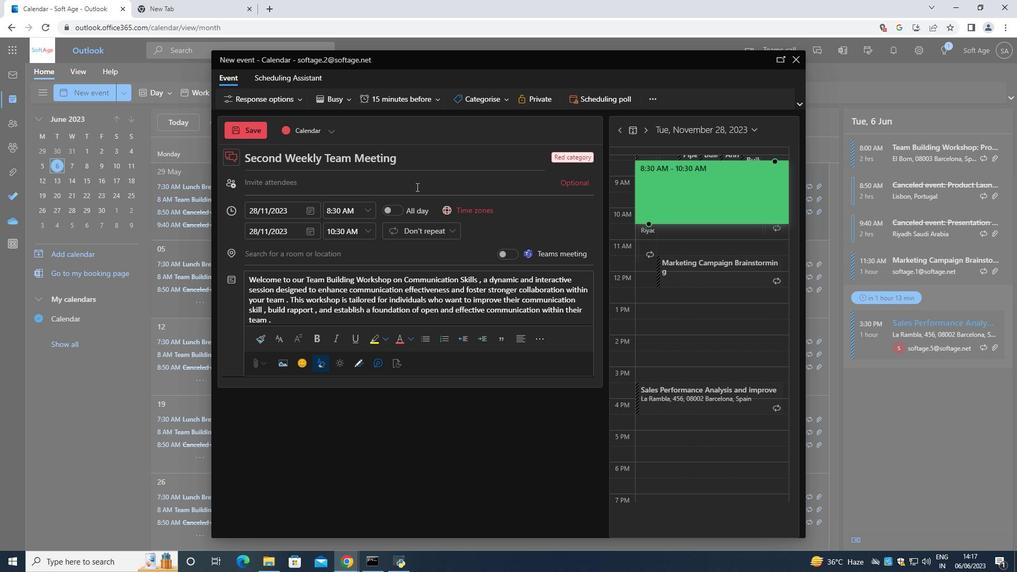 
Action: Key pressed <Key.shift>Softage.1<Key.shift><Key.shift><Key.shift><Key.shift><Key.shift>@
Screenshot: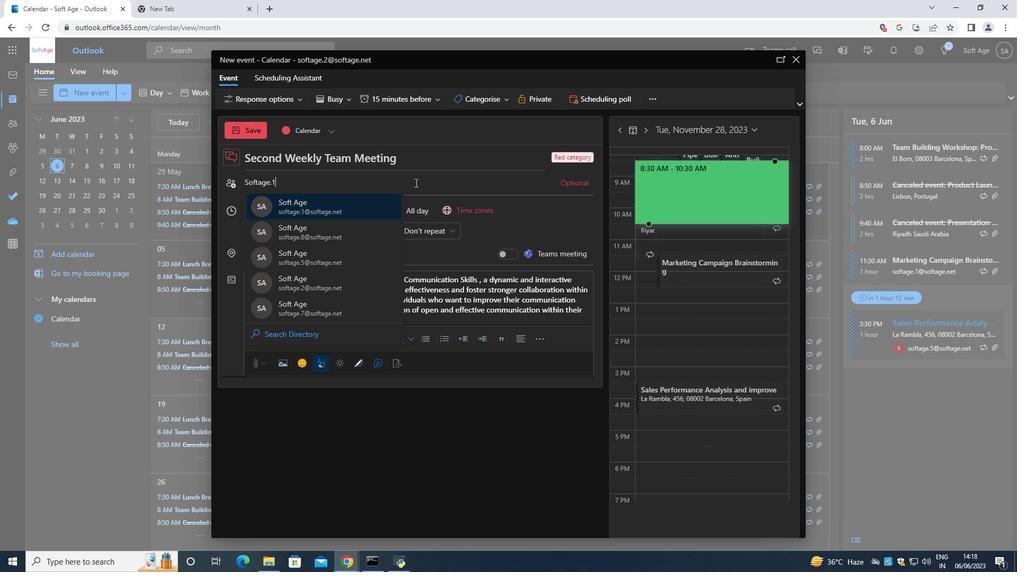 
Action: Mouse moved to (369, 215)
Screenshot: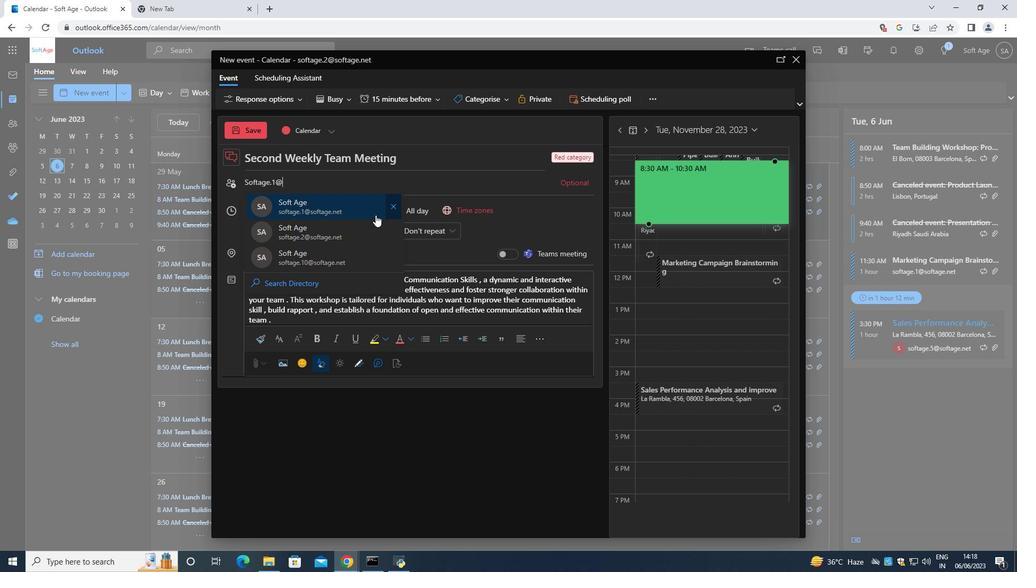 
Action: Mouse pressed left at (369, 215)
Screenshot: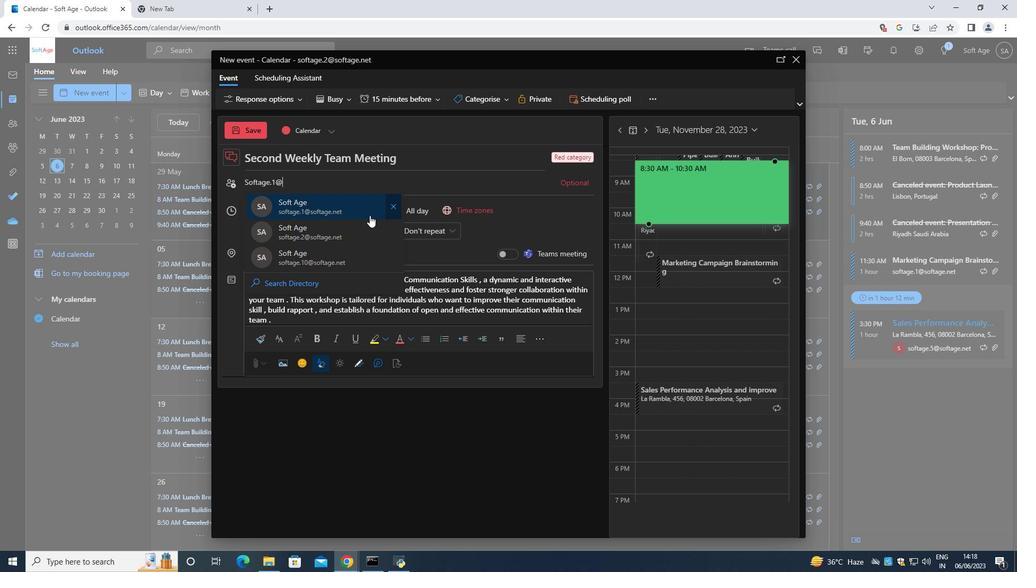 
Action: Mouse moved to (361, 198)
Screenshot: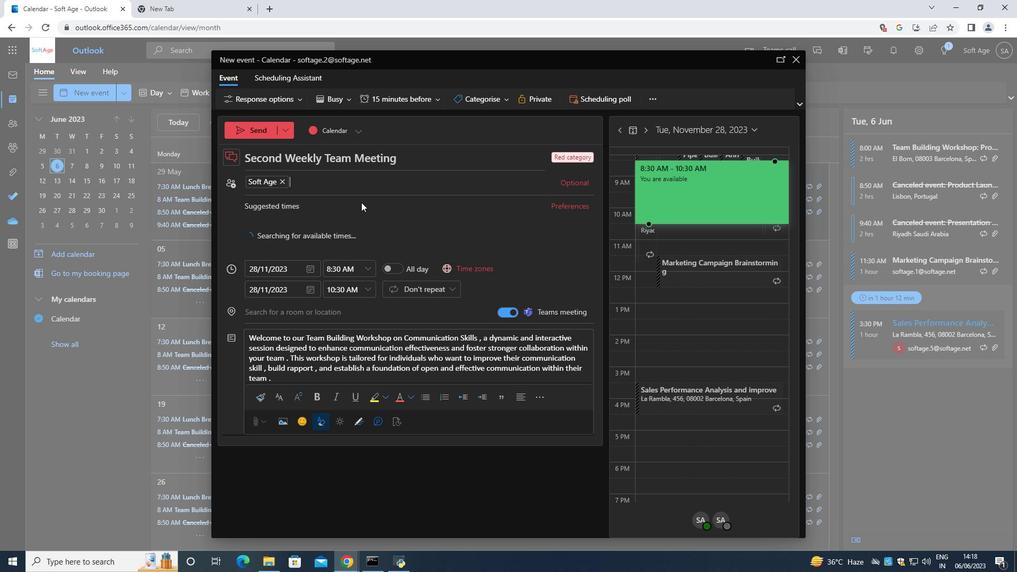 
Action: Key pressed <Key.shift>Softage.3<Key.shift>@
Screenshot: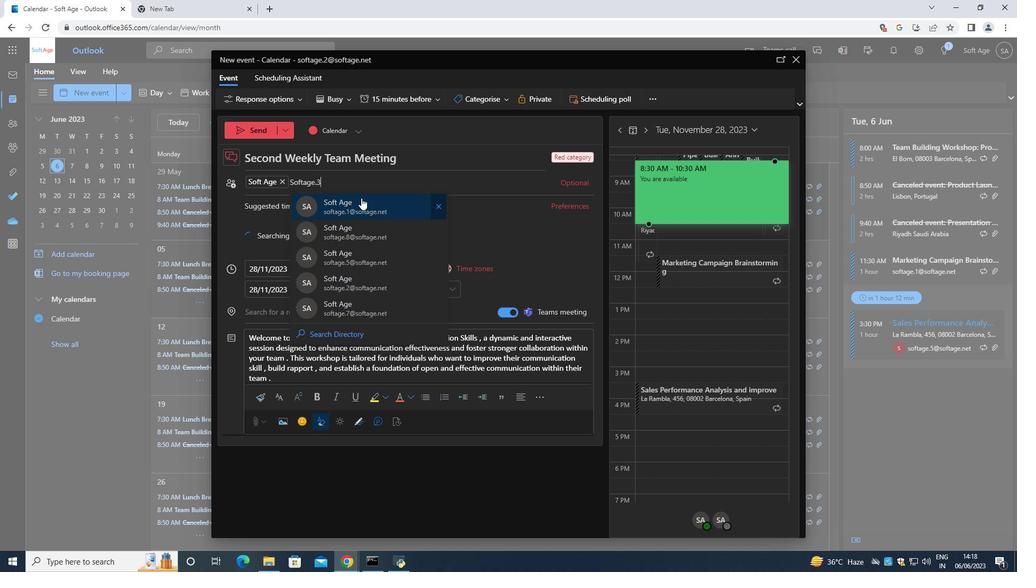 
Action: Mouse moved to (361, 202)
Screenshot: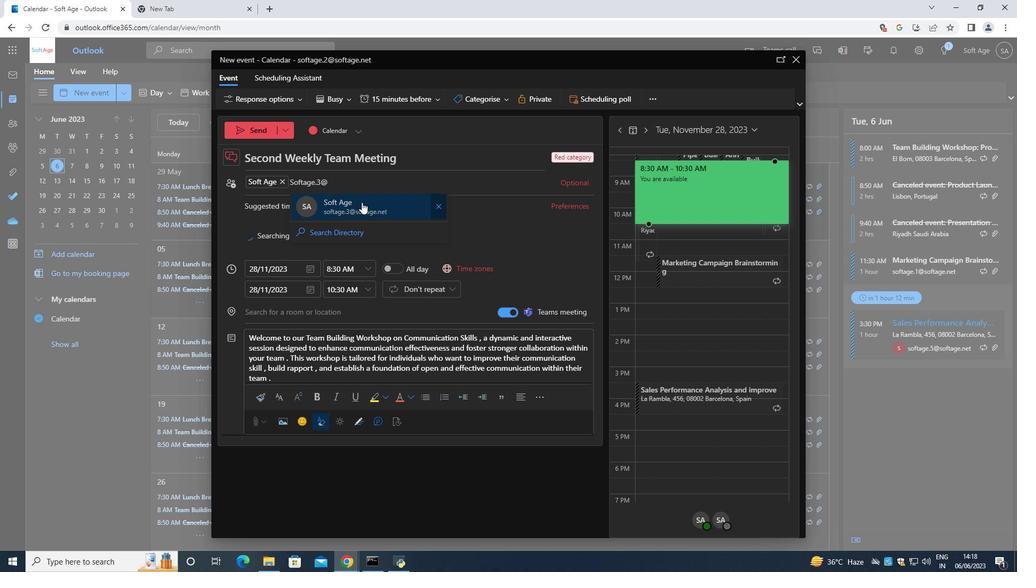 
Action: Mouse pressed left at (361, 202)
Screenshot: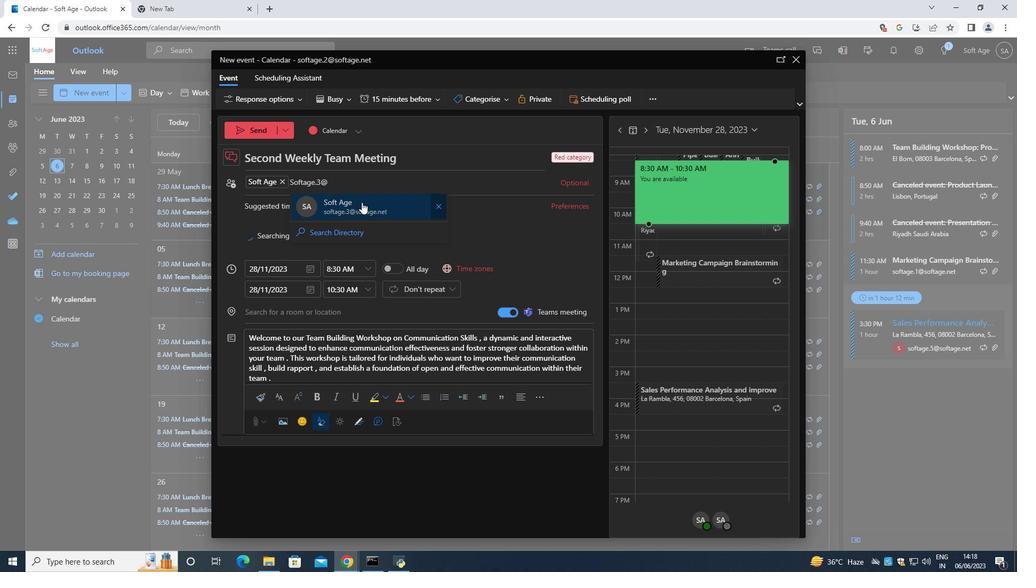 
Action: Mouse moved to (402, 96)
Screenshot: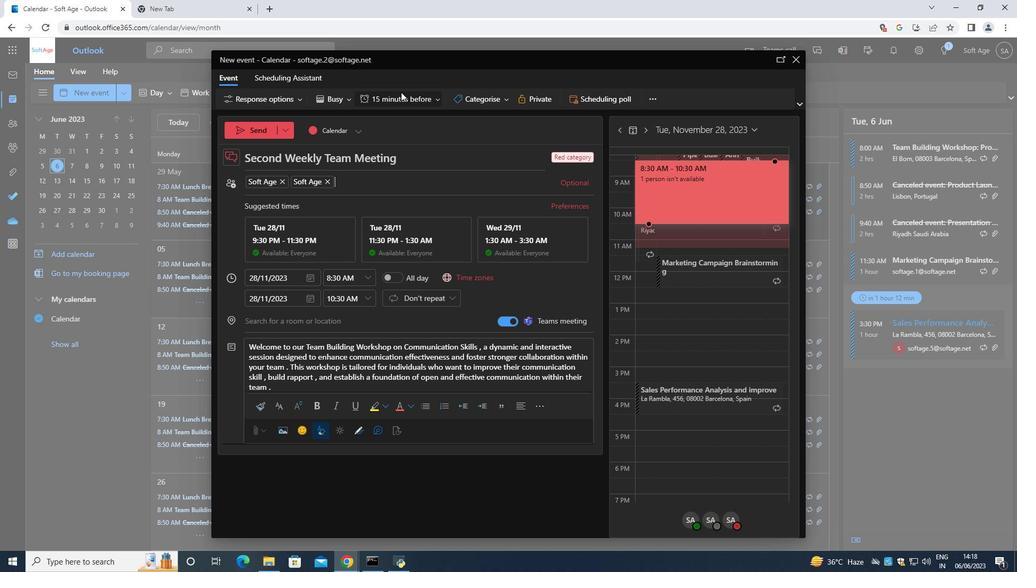 
Action: Mouse pressed left at (402, 96)
Screenshot: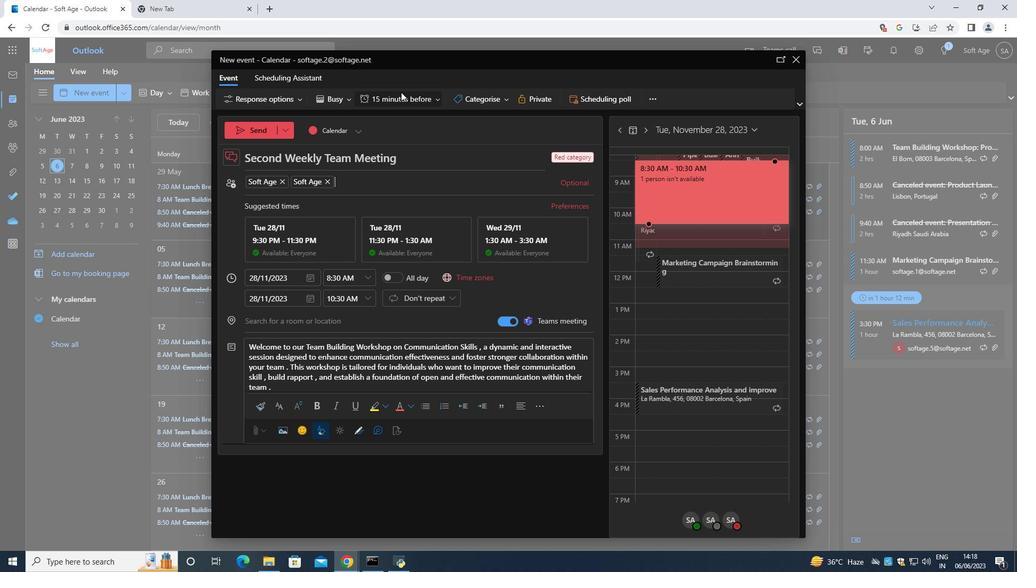
Action: Mouse moved to (416, 212)
Screenshot: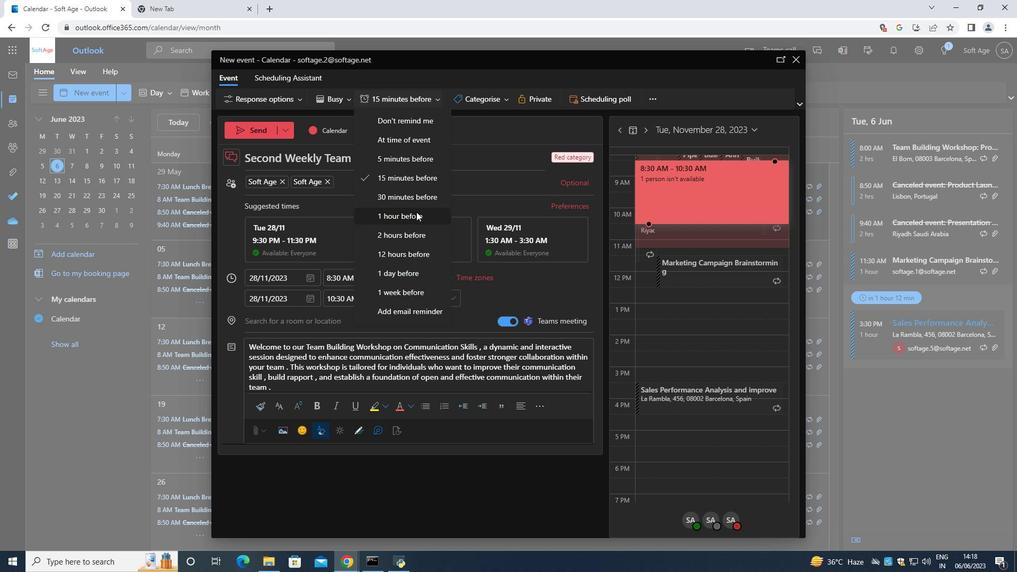 
Action: Mouse pressed left at (416, 212)
Screenshot: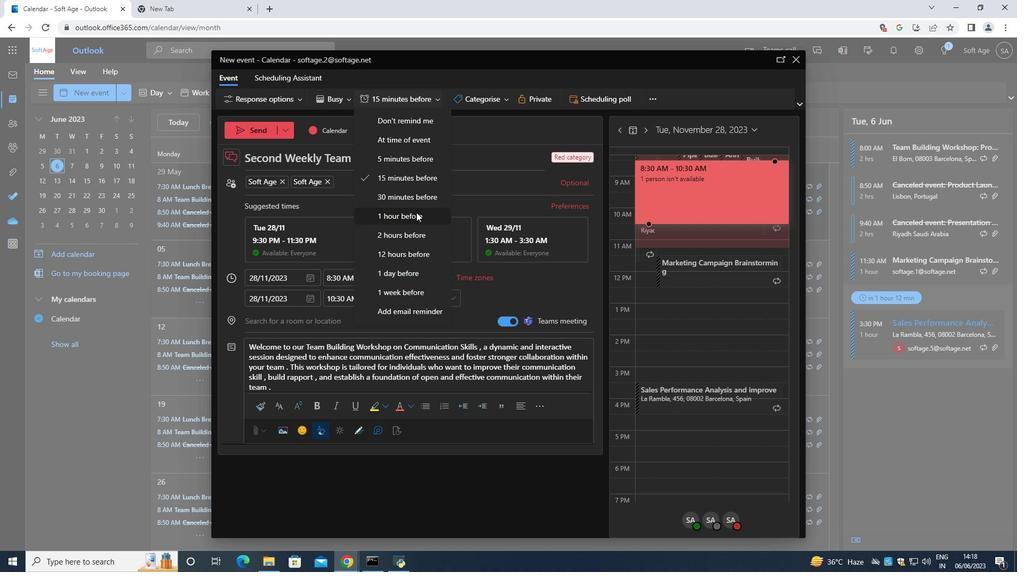 
Action: Mouse moved to (258, 133)
Screenshot: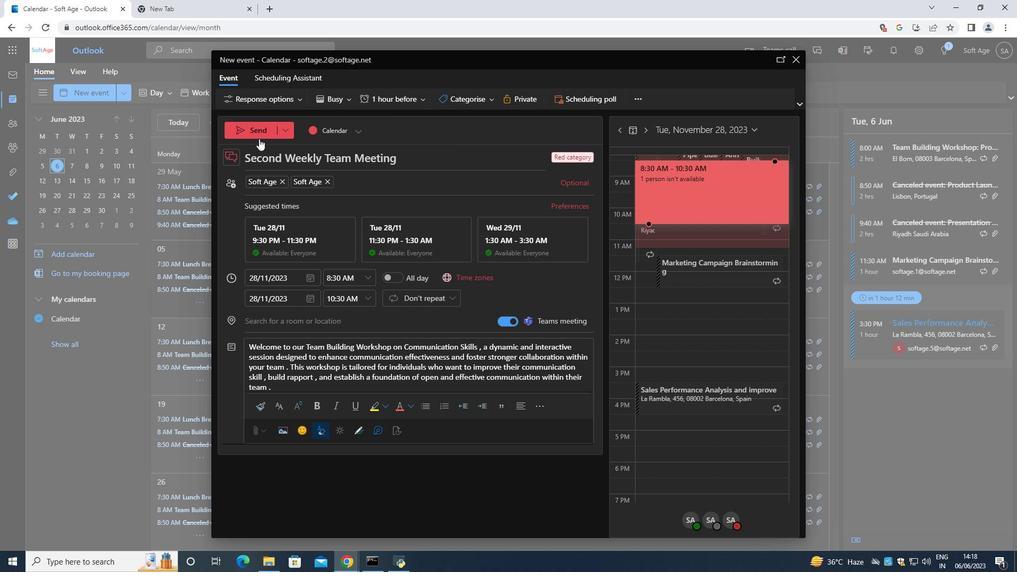 
Action: Mouse pressed left at (258, 133)
Screenshot: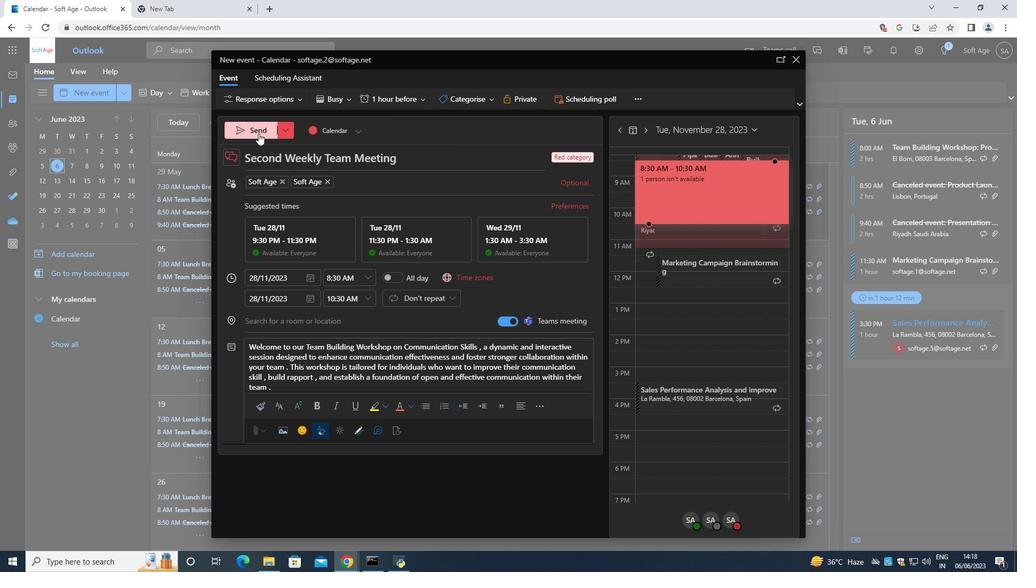 
